 Task: Find connections with filter location Aquiraz with filter topic #startupswith filter profile language English with filter current company Live Connections with filter school Kalinga Institute of Industrial Technology, Bhubaneswar with filter industry Performing Arts with filter service category FIle Management with filter keywords title Brand Strategist
Action: Mouse moved to (510, 98)
Screenshot: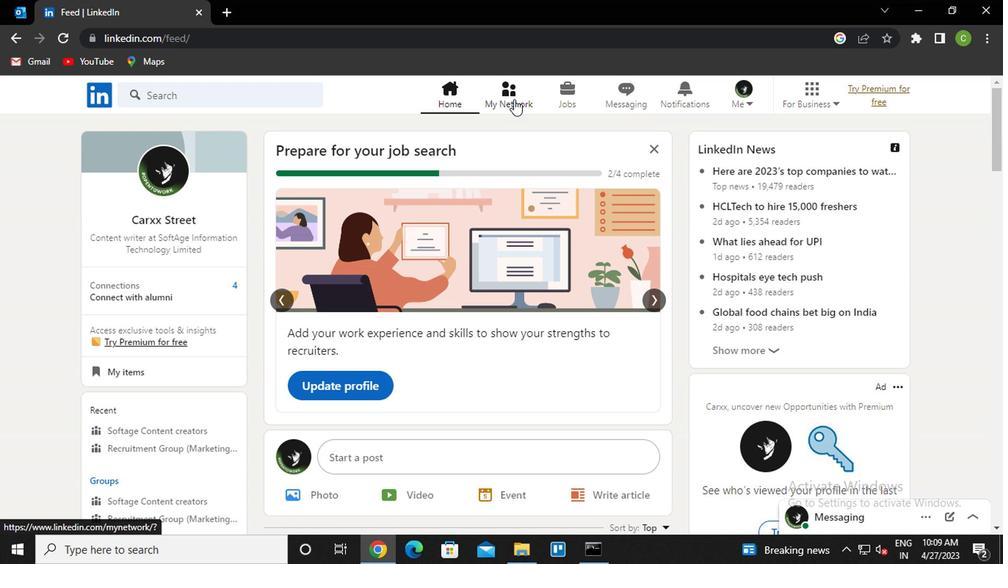 
Action: Mouse pressed left at (510, 98)
Screenshot: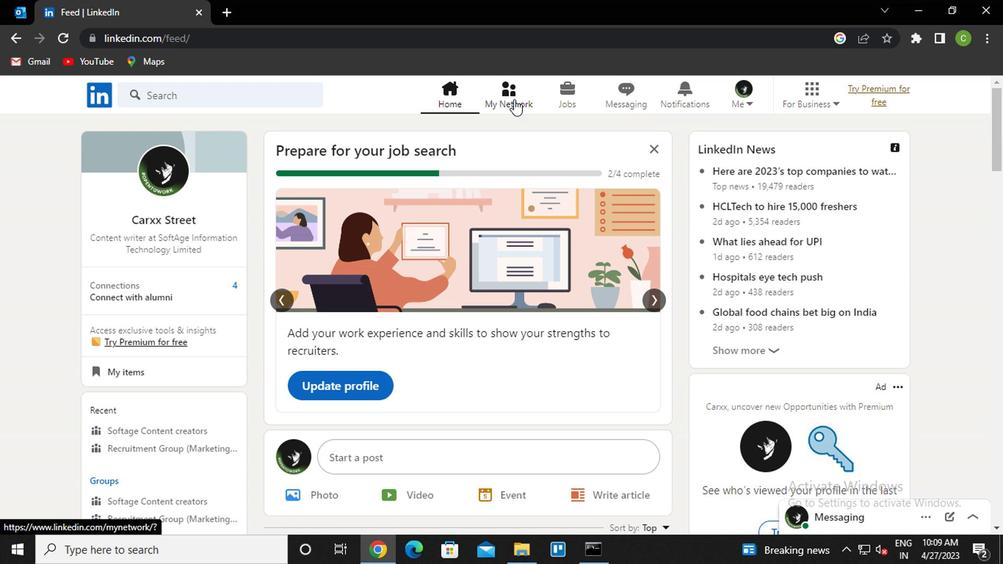 
Action: Mouse moved to (212, 187)
Screenshot: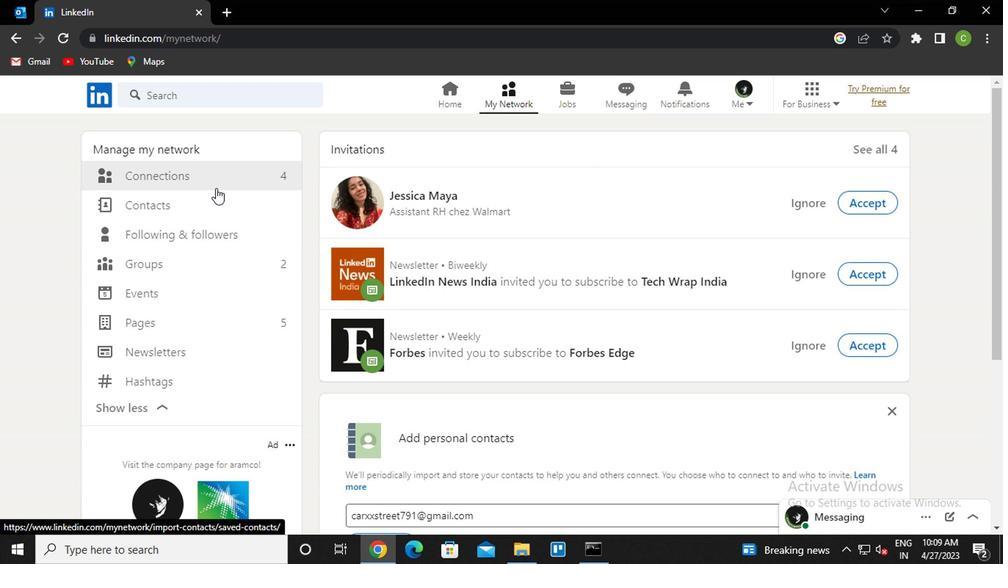 
Action: Mouse pressed left at (212, 187)
Screenshot: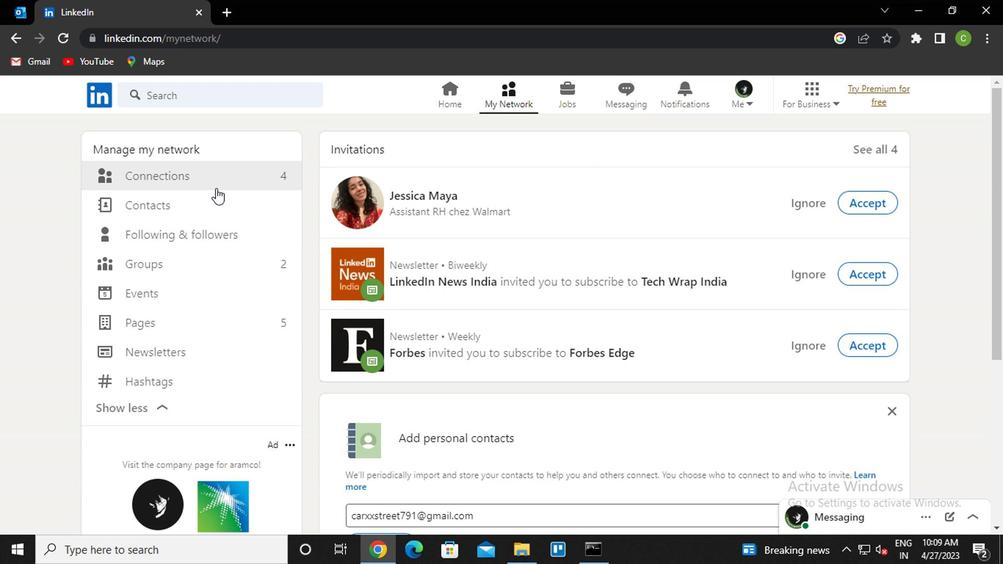 
Action: Mouse moved to (188, 172)
Screenshot: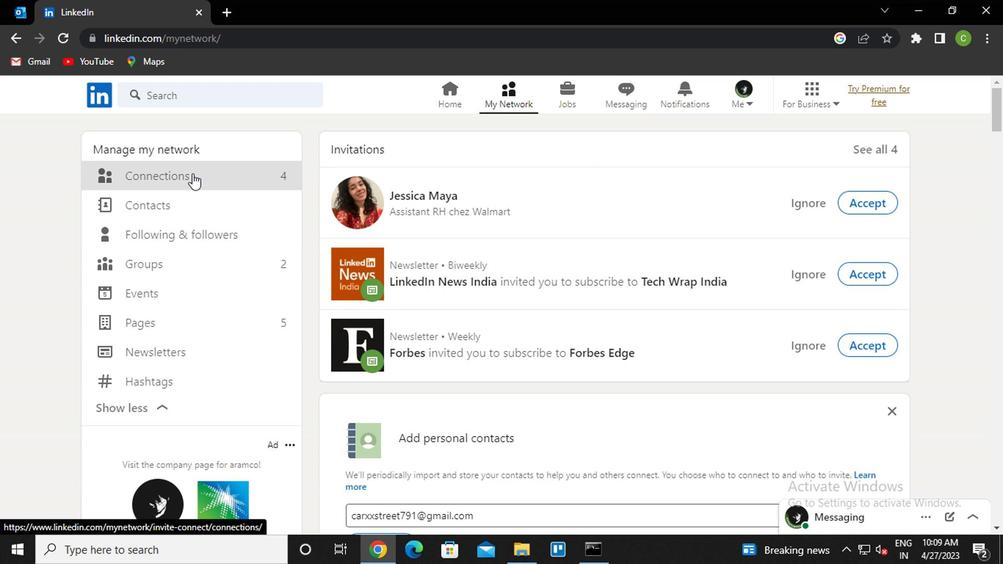 
Action: Mouse pressed left at (188, 172)
Screenshot: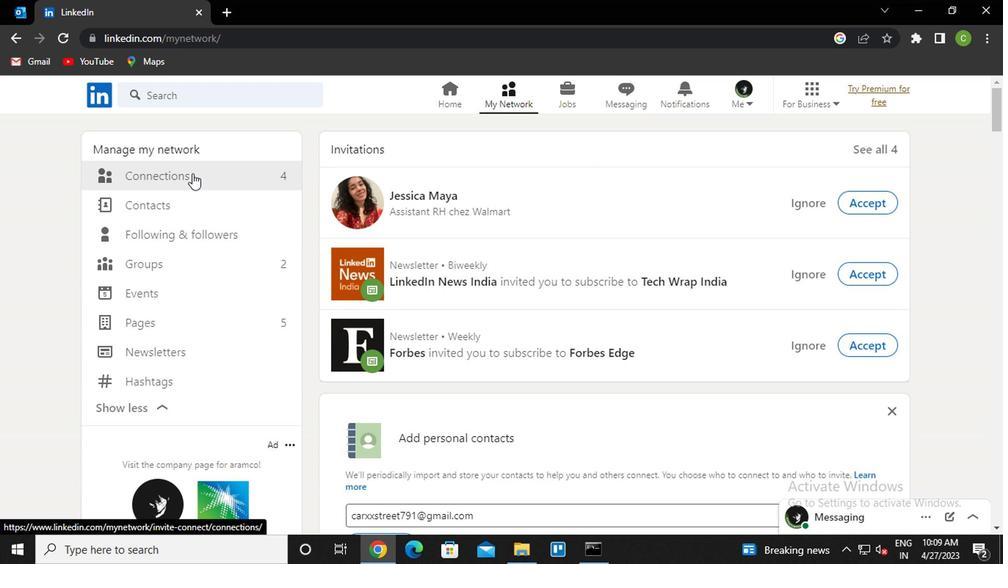 
Action: Mouse moved to (587, 181)
Screenshot: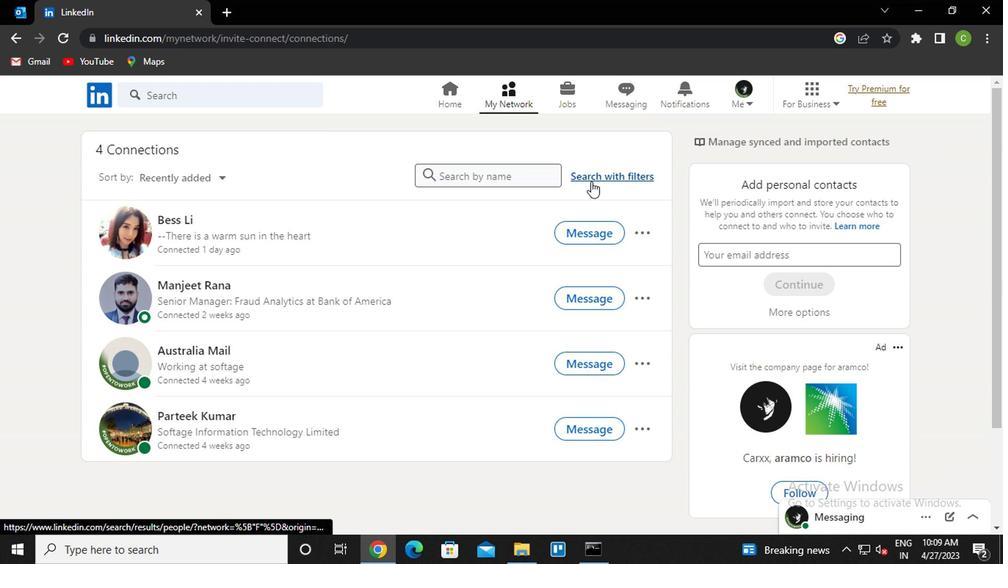 
Action: Mouse pressed left at (587, 181)
Screenshot: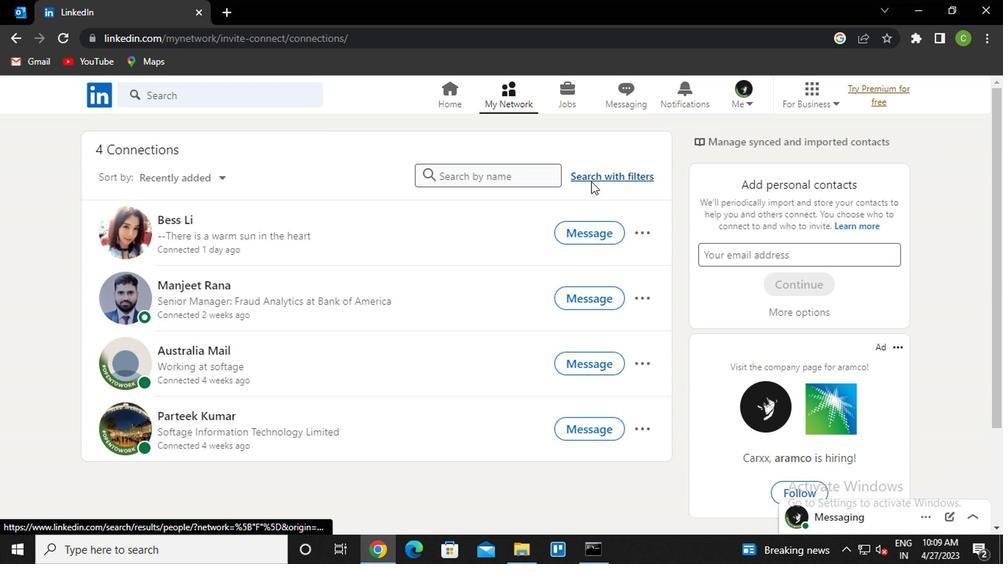 
Action: Mouse moved to (488, 135)
Screenshot: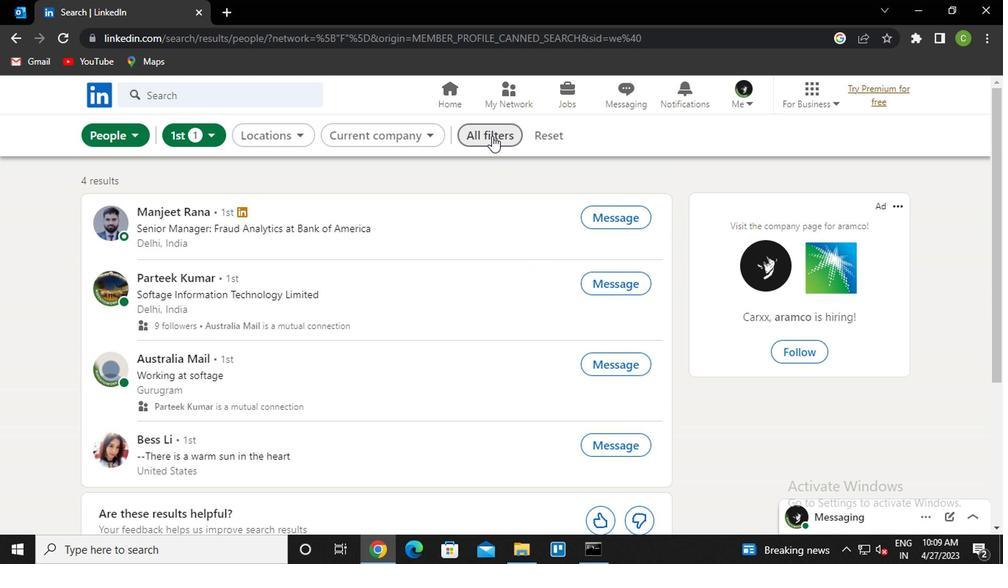 
Action: Mouse pressed left at (488, 135)
Screenshot: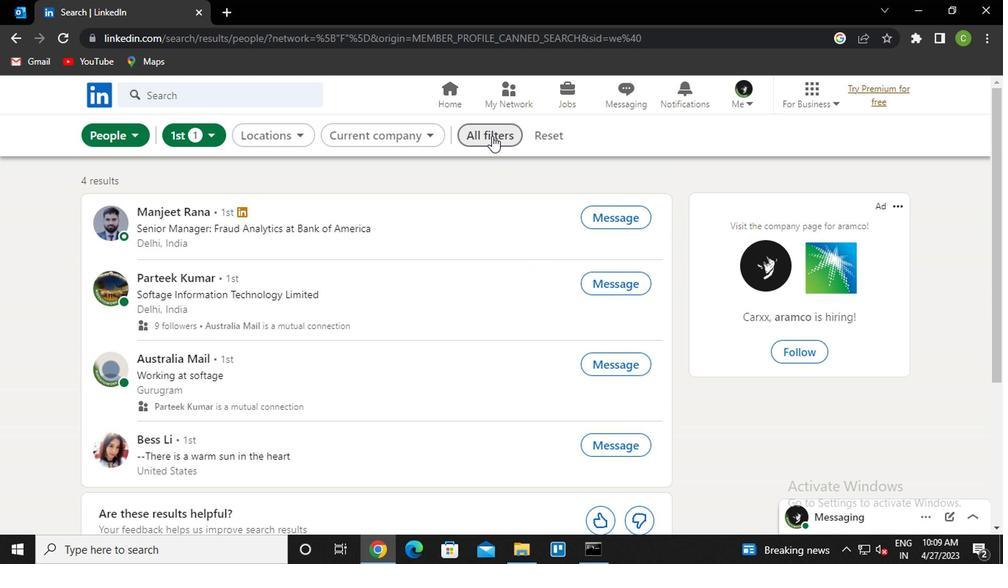 
Action: Mouse moved to (796, 342)
Screenshot: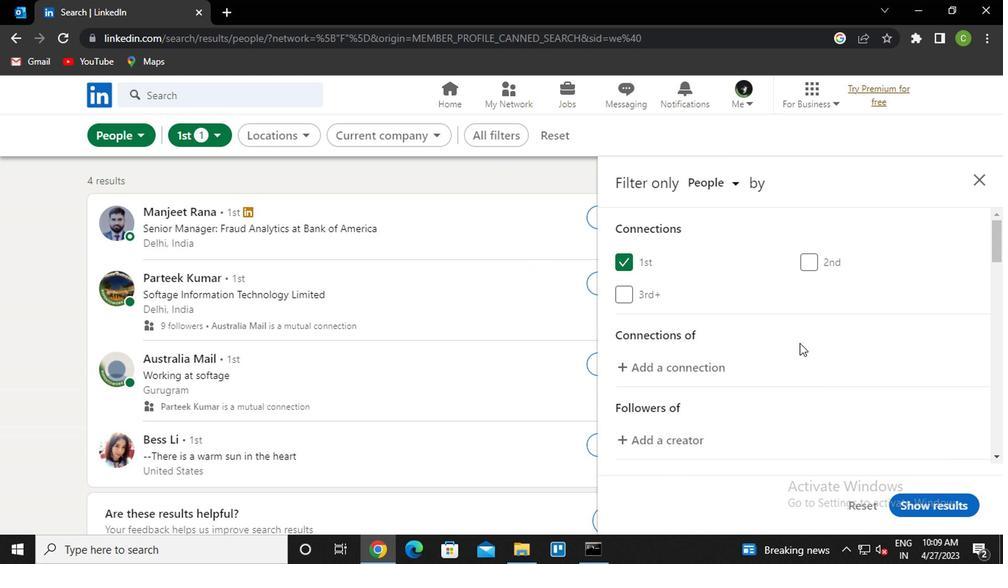 
Action: Mouse scrolled (796, 342) with delta (0, 0)
Screenshot: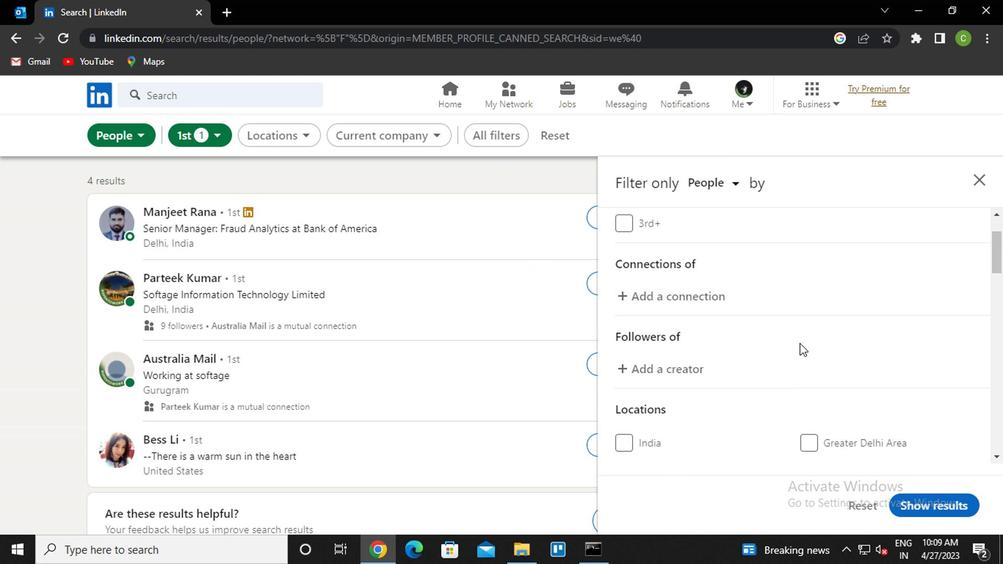 
Action: Mouse scrolled (796, 342) with delta (0, 0)
Screenshot: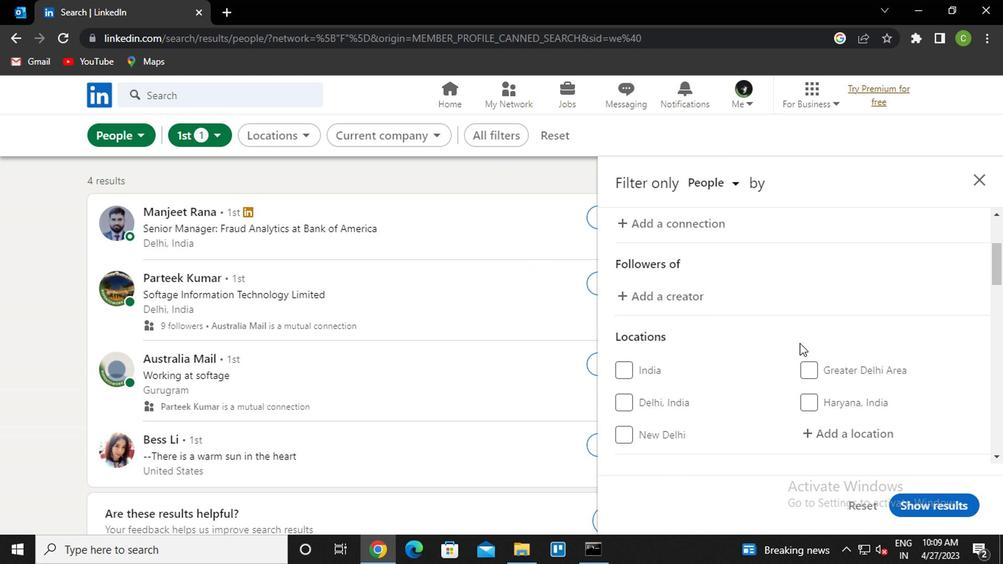 
Action: Mouse scrolled (796, 342) with delta (0, 0)
Screenshot: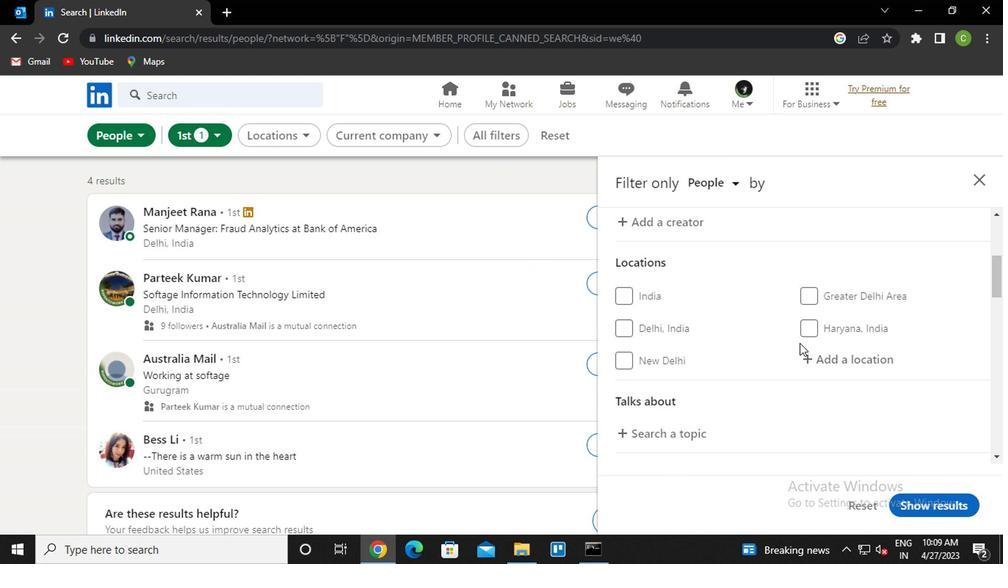 
Action: Mouse moved to (865, 362)
Screenshot: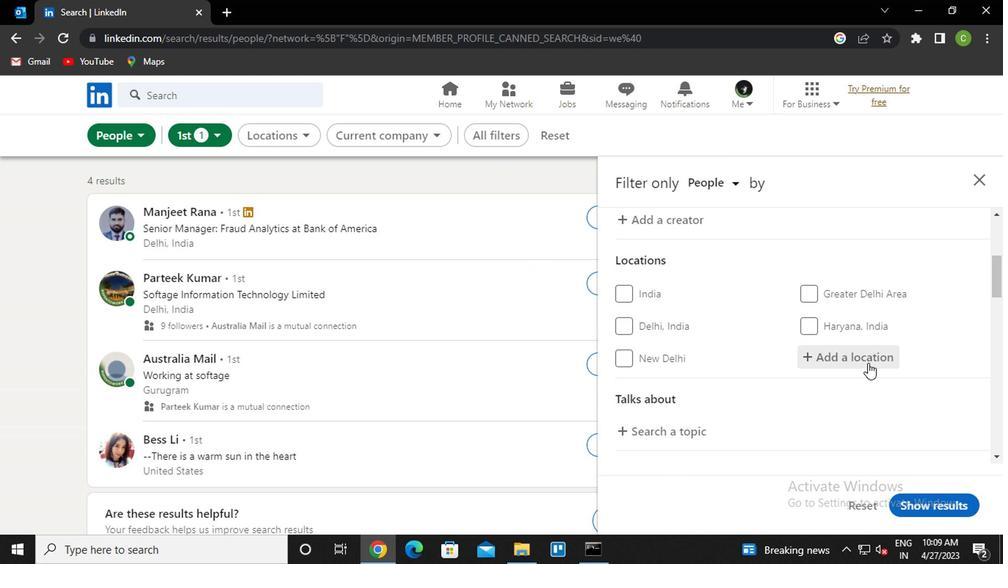 
Action: Mouse pressed left at (865, 362)
Screenshot: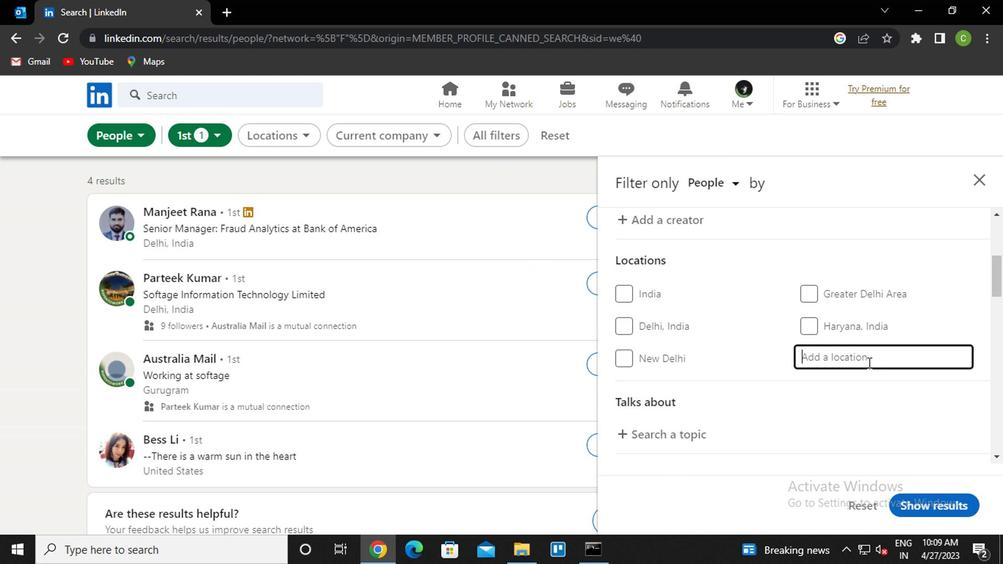 
Action: Key pressed <Key.caps_lock>a<Key.caps_lock>quiraz<Key.down><Key.enter>
Screenshot: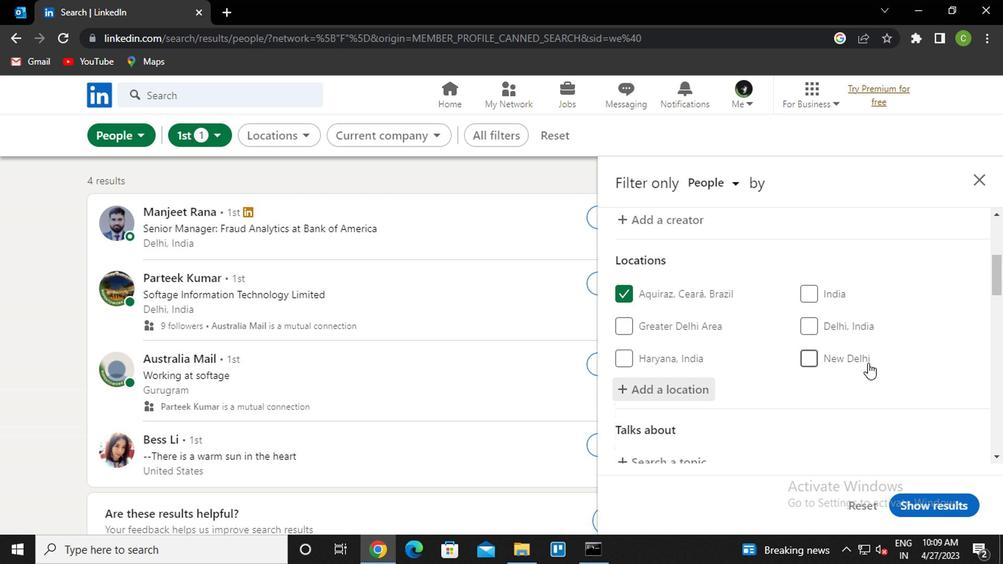 
Action: Mouse moved to (871, 397)
Screenshot: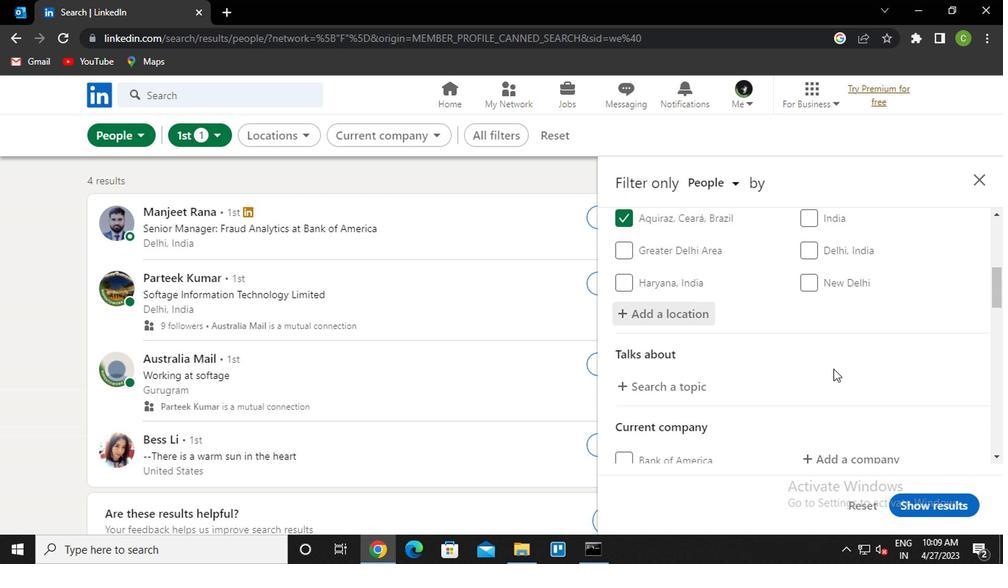 
Action: Mouse scrolled (871, 396) with delta (0, 0)
Screenshot: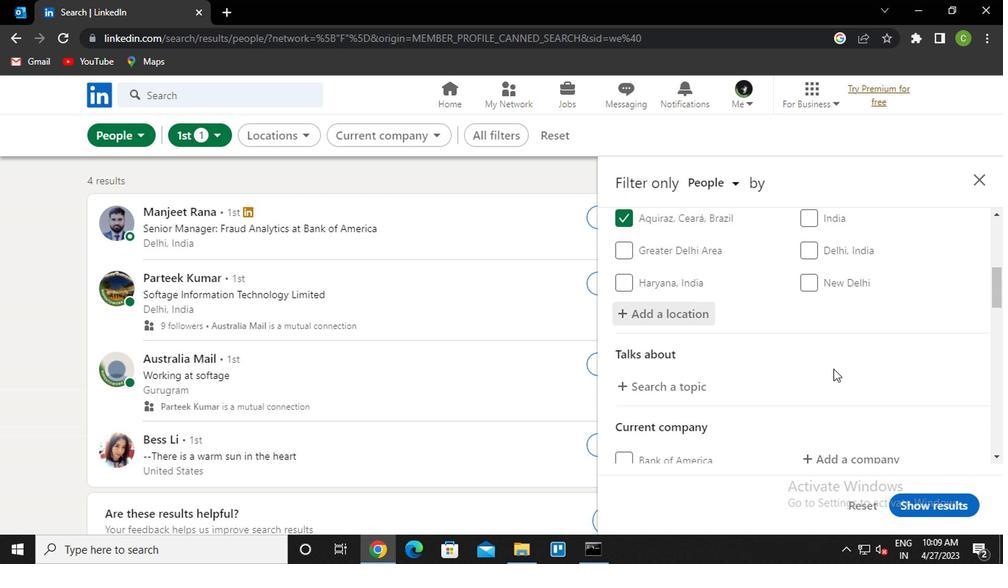 
Action: Mouse moved to (843, 378)
Screenshot: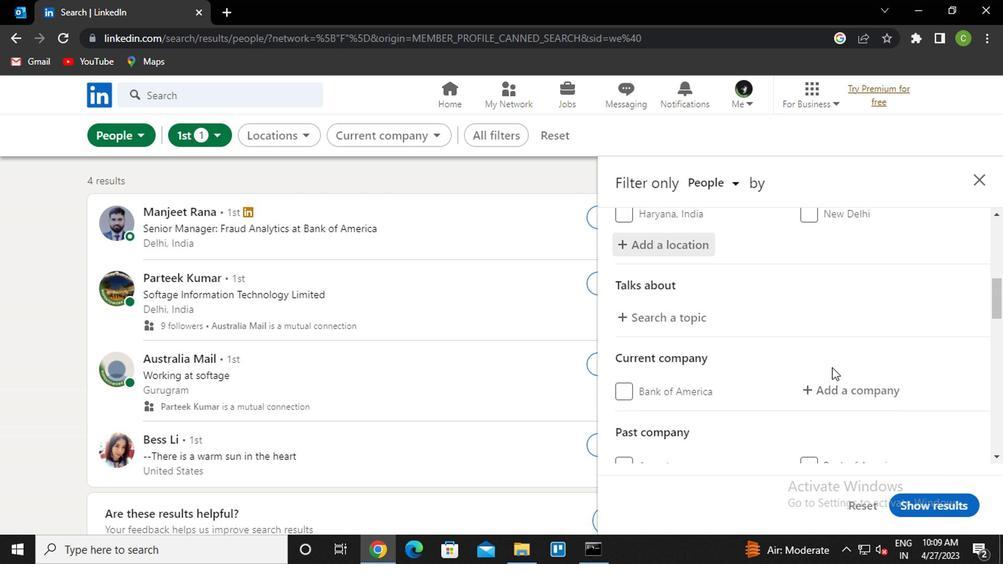 
Action: Mouse scrolled (843, 378) with delta (0, 0)
Screenshot: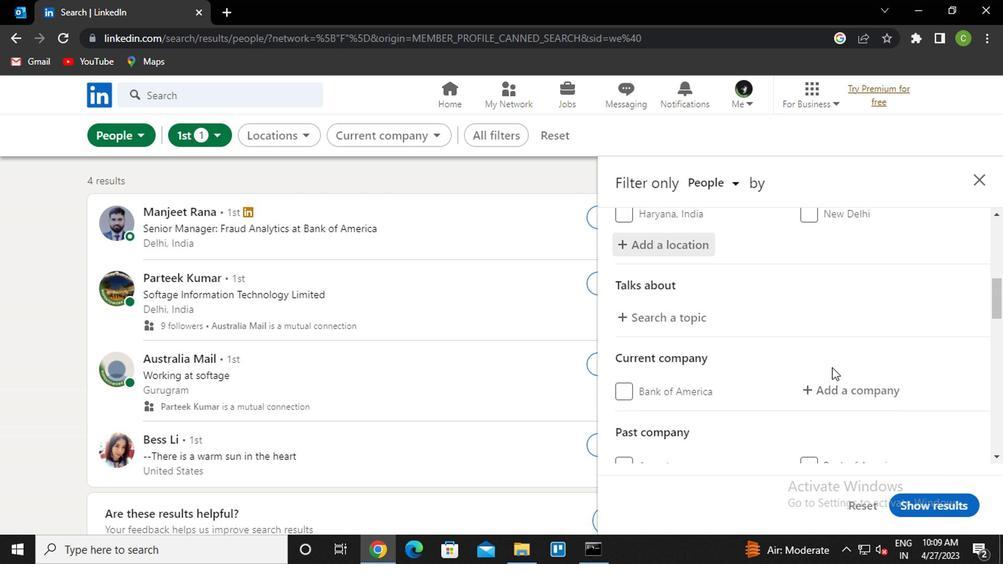 
Action: Mouse moved to (684, 317)
Screenshot: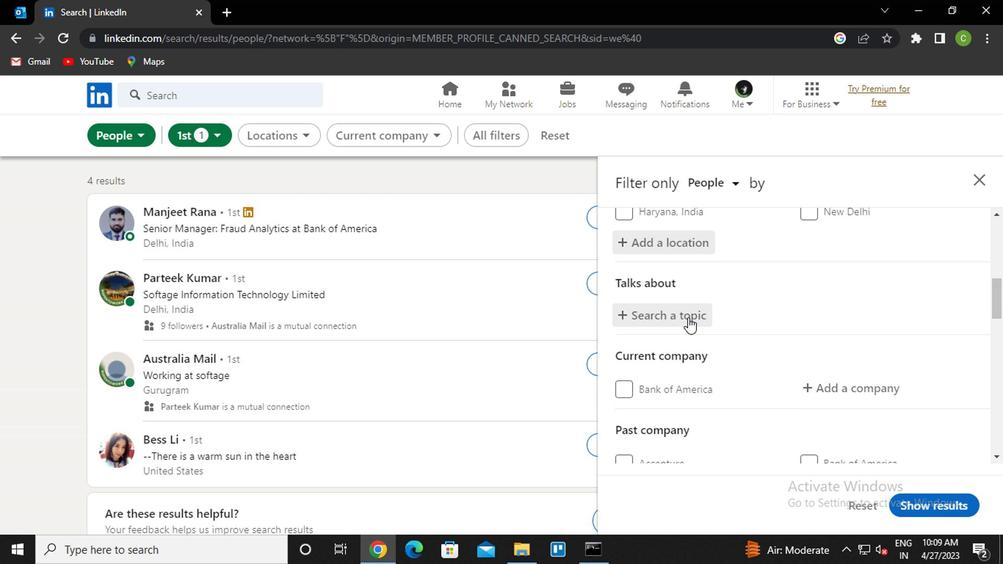 
Action: Mouse pressed left at (684, 317)
Screenshot: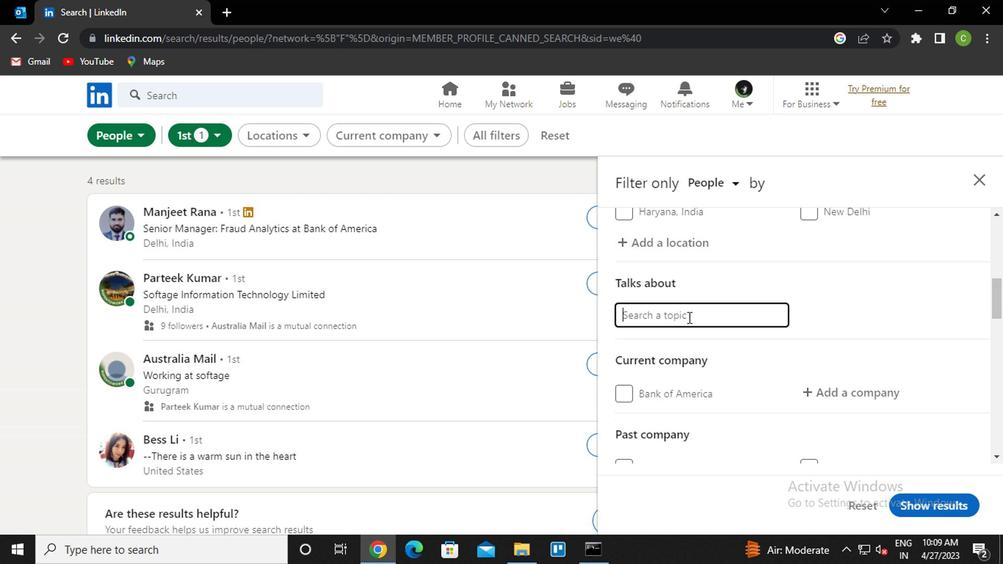 
Action: Key pressed <Key.caps_lock><Key.caps_lock>sart<Key.backspace><Key.backspace><Key.backspace>tartup<Key.down><Key.enter>
Screenshot: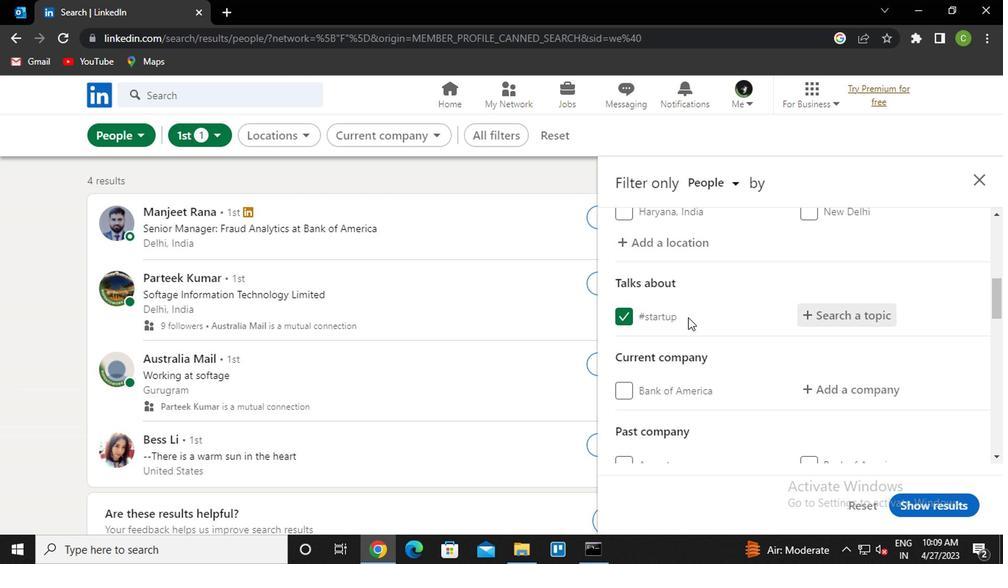 
Action: Mouse moved to (702, 312)
Screenshot: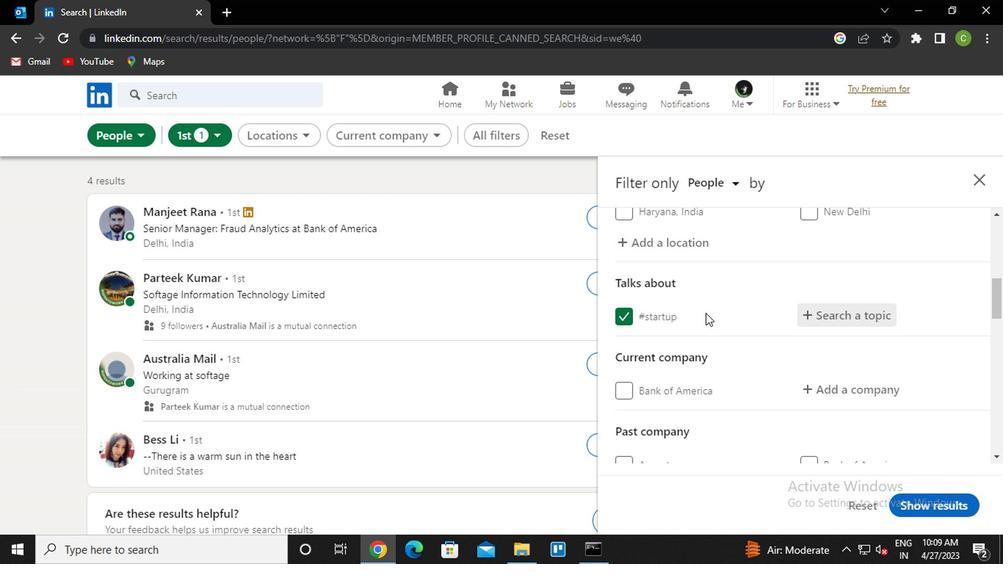 
Action: Mouse scrolled (702, 311) with delta (0, 0)
Screenshot: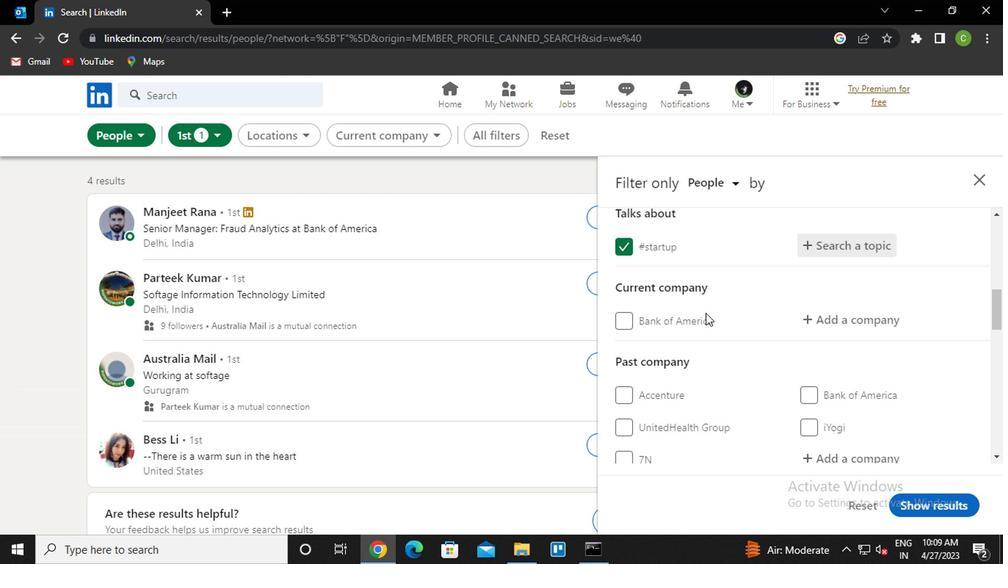 
Action: Mouse scrolled (702, 311) with delta (0, 0)
Screenshot: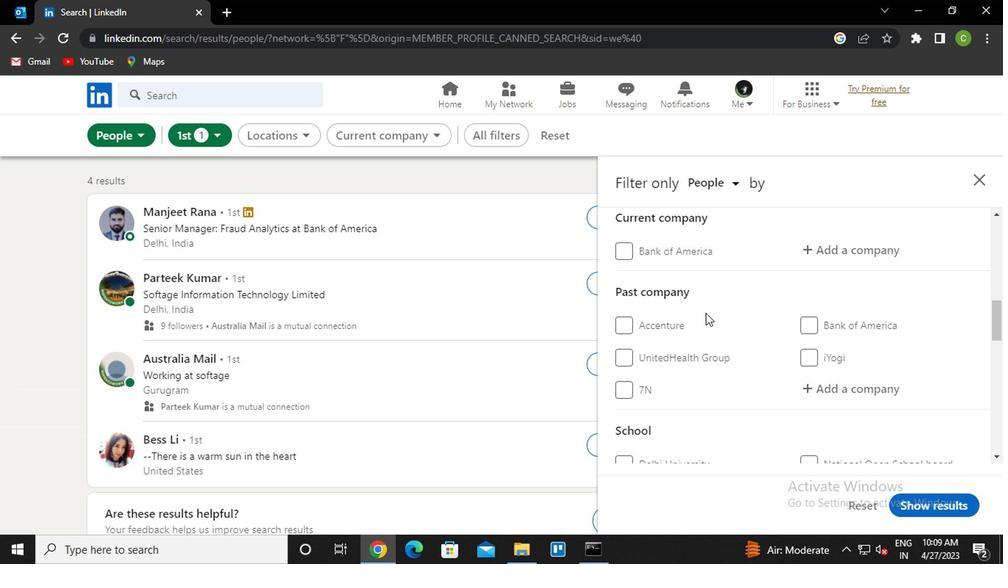 
Action: Mouse moved to (843, 316)
Screenshot: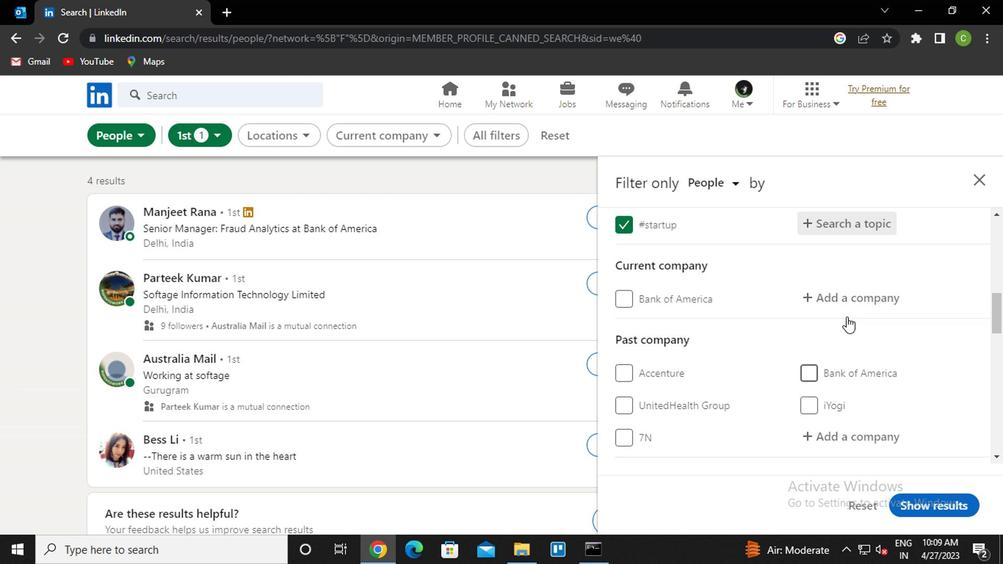 
Action: Mouse scrolled (843, 317) with delta (0, 0)
Screenshot: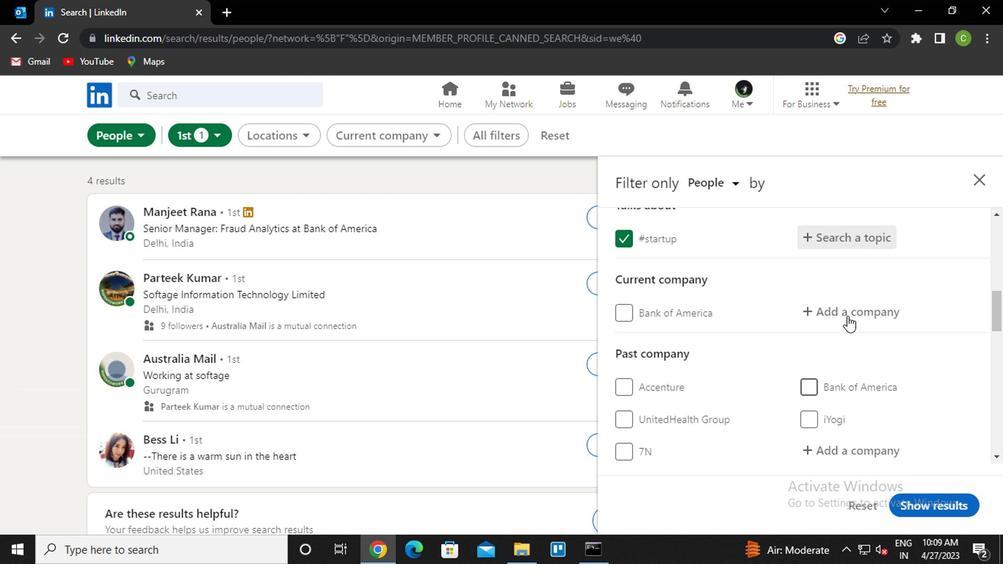 
Action: Mouse moved to (847, 310)
Screenshot: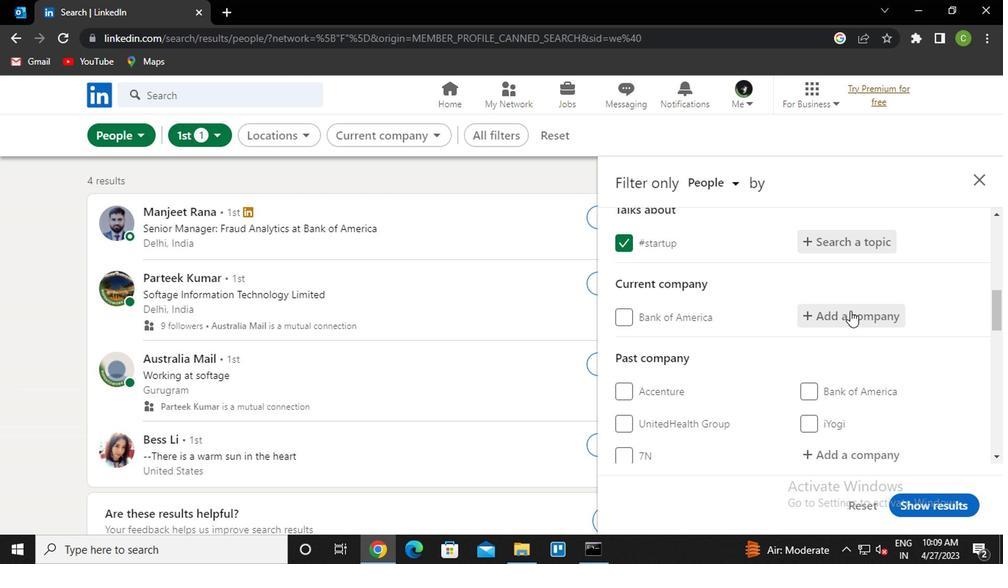 
Action: Mouse pressed left at (847, 310)
Screenshot: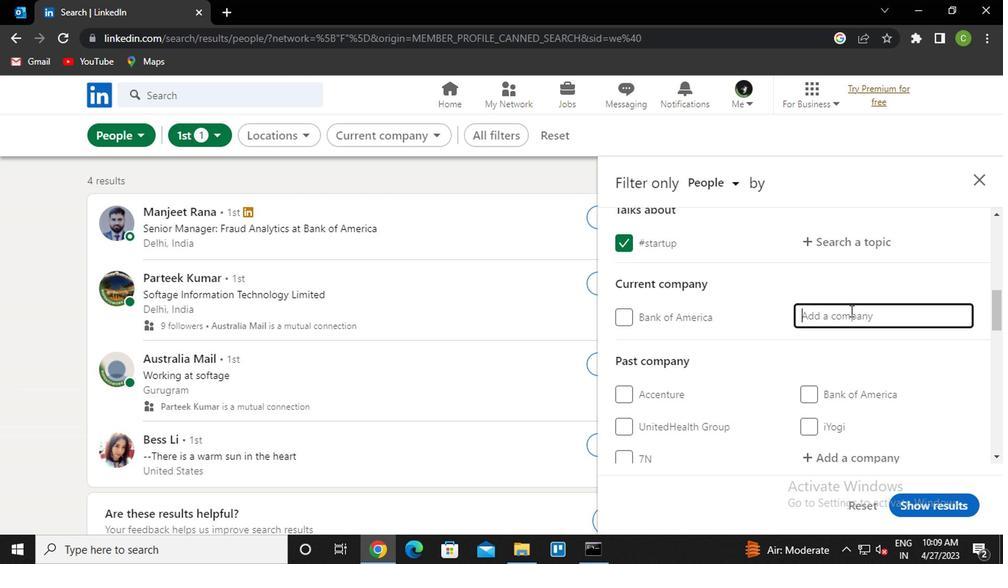 
Action: Key pressed <Key.caps_lock>l<Key.caps_lock>ive<Key.space>conne<Key.down><Key.enter>
Screenshot: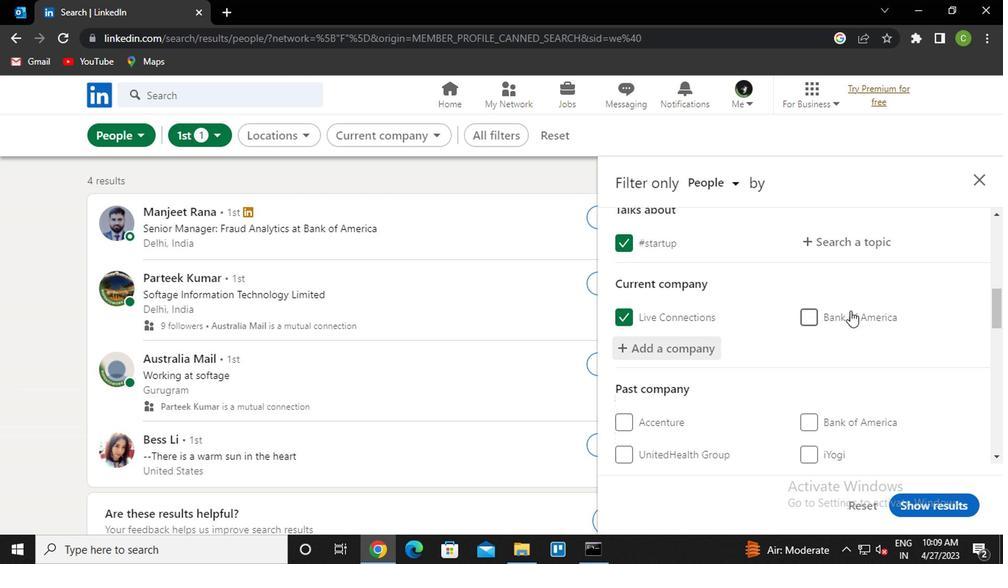 
Action: Mouse scrolled (847, 309) with delta (0, 0)
Screenshot: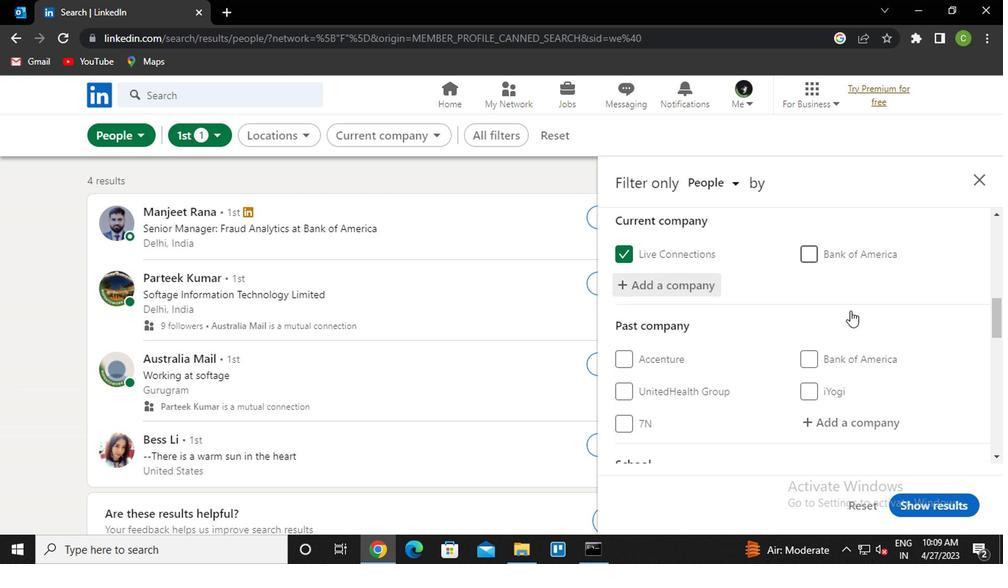 
Action: Mouse scrolled (847, 309) with delta (0, 0)
Screenshot: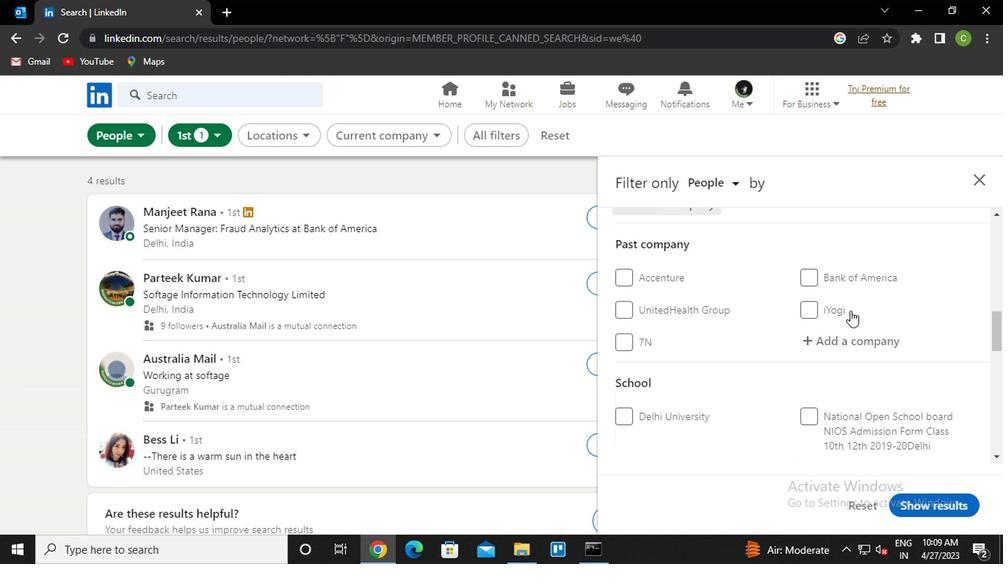 
Action: Mouse moved to (813, 383)
Screenshot: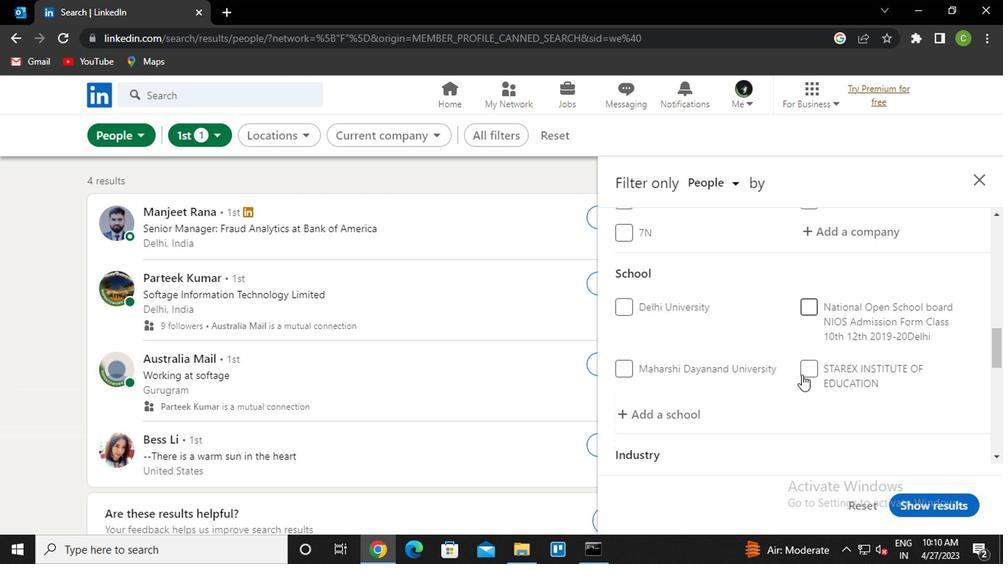 
Action: Mouse scrolled (813, 382) with delta (0, -1)
Screenshot: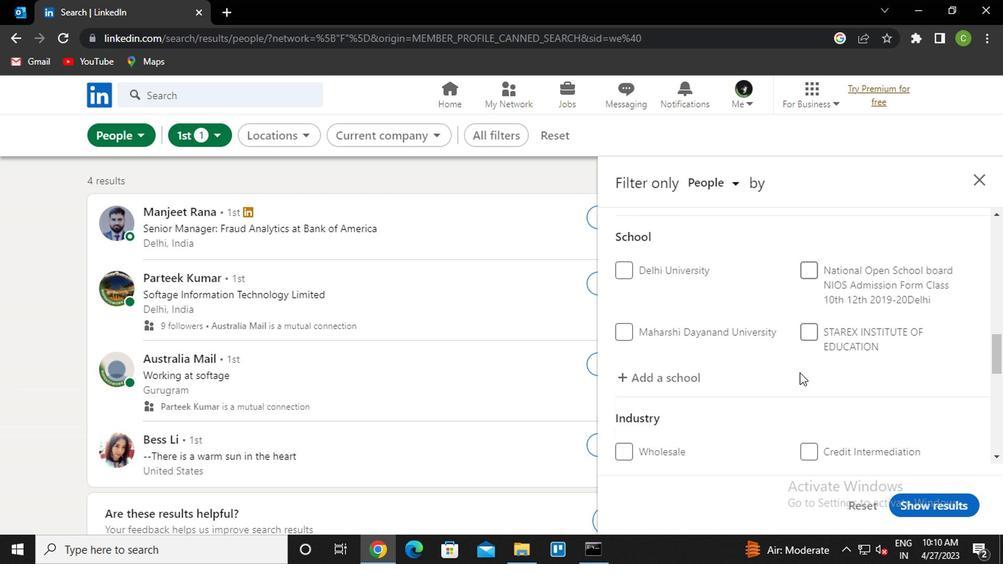 
Action: Mouse moved to (812, 383)
Screenshot: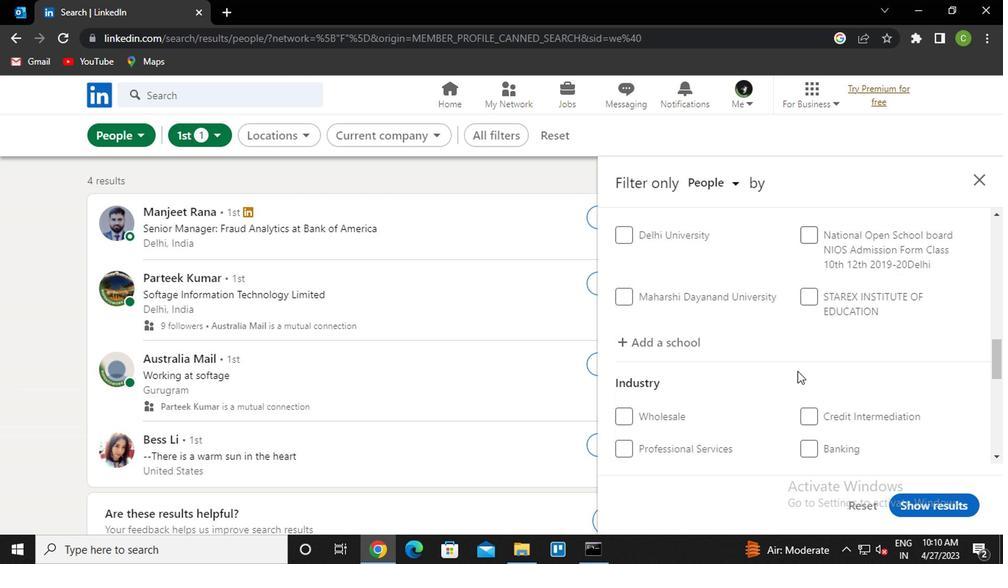 
Action: Mouse scrolled (812, 382) with delta (0, -1)
Screenshot: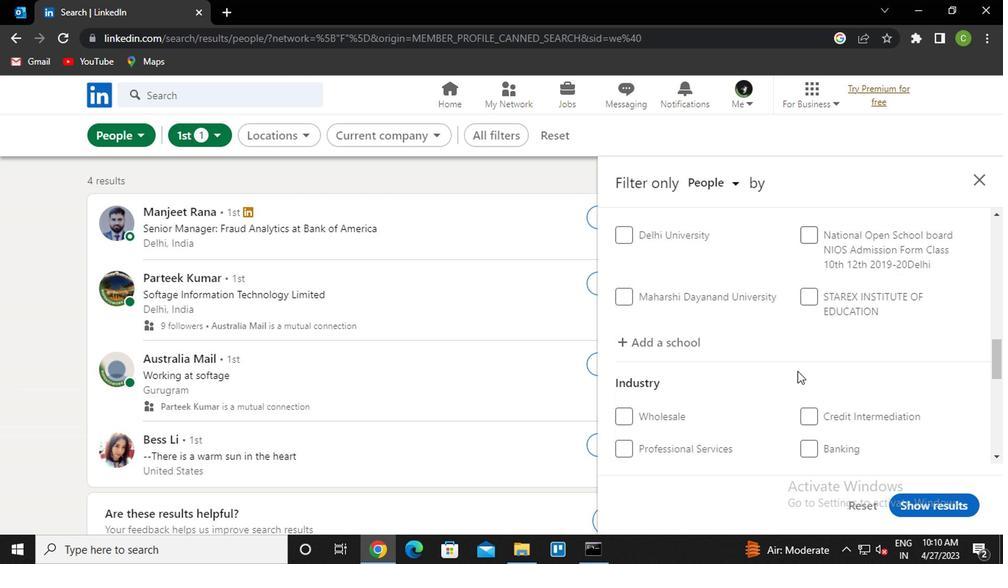 
Action: Mouse moved to (803, 378)
Screenshot: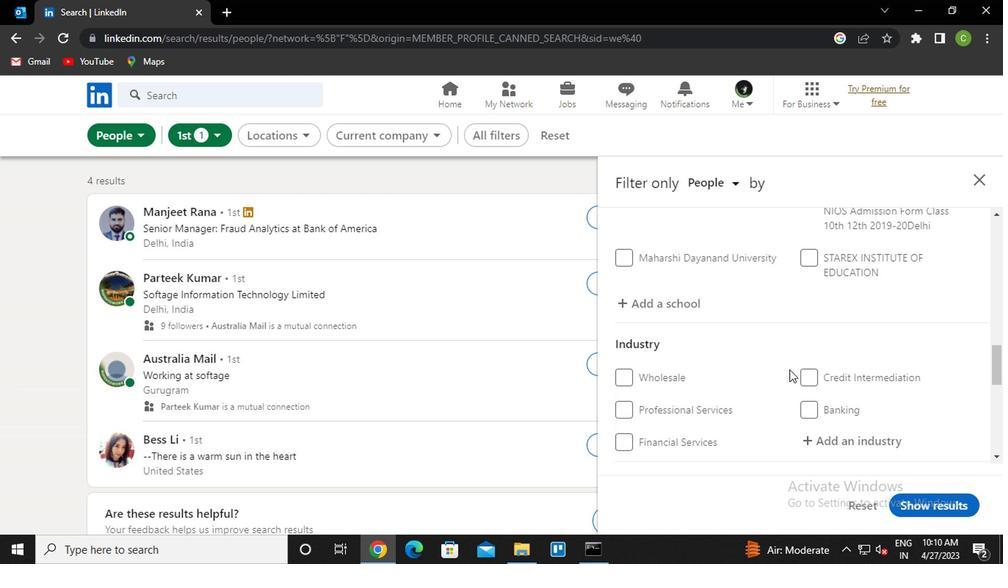 
Action: Mouse scrolled (803, 377) with delta (0, -1)
Screenshot: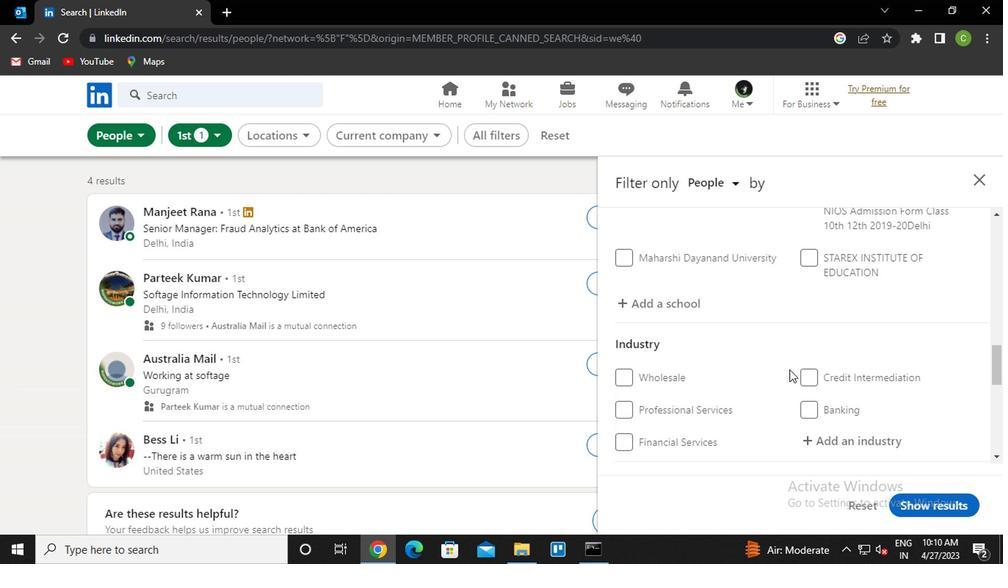 
Action: Mouse moved to (636, 300)
Screenshot: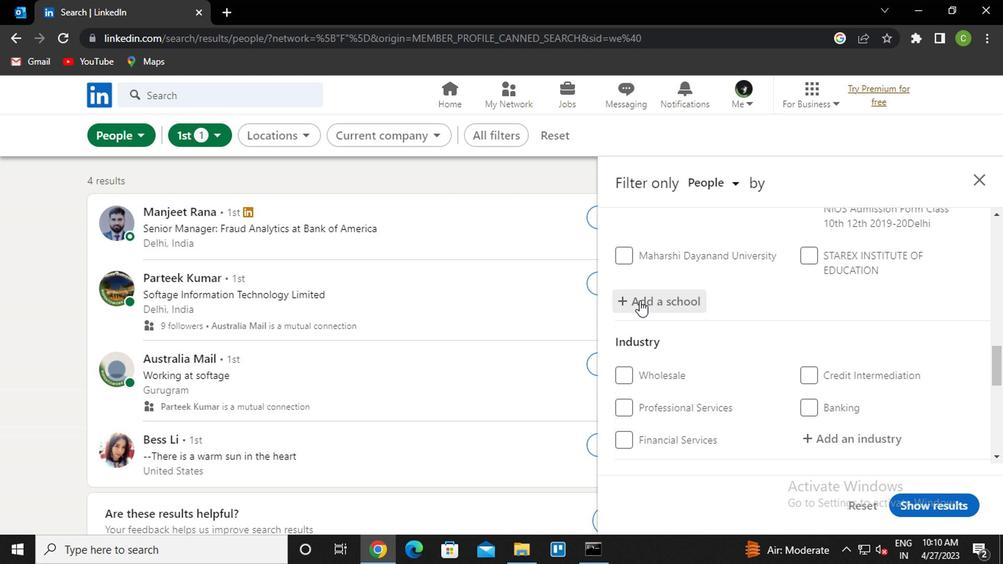 
Action: Mouse pressed left at (636, 300)
Screenshot: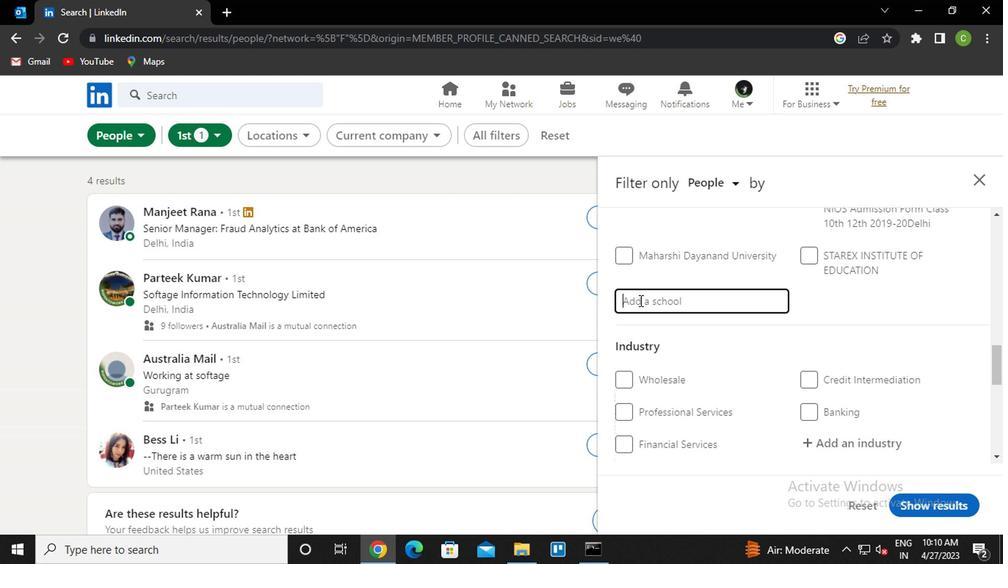 
Action: Key pressed <Key.caps_lock>k<Key.caps_lock>alinga<Key.space>insti<Key.down><Key.enter>
Screenshot: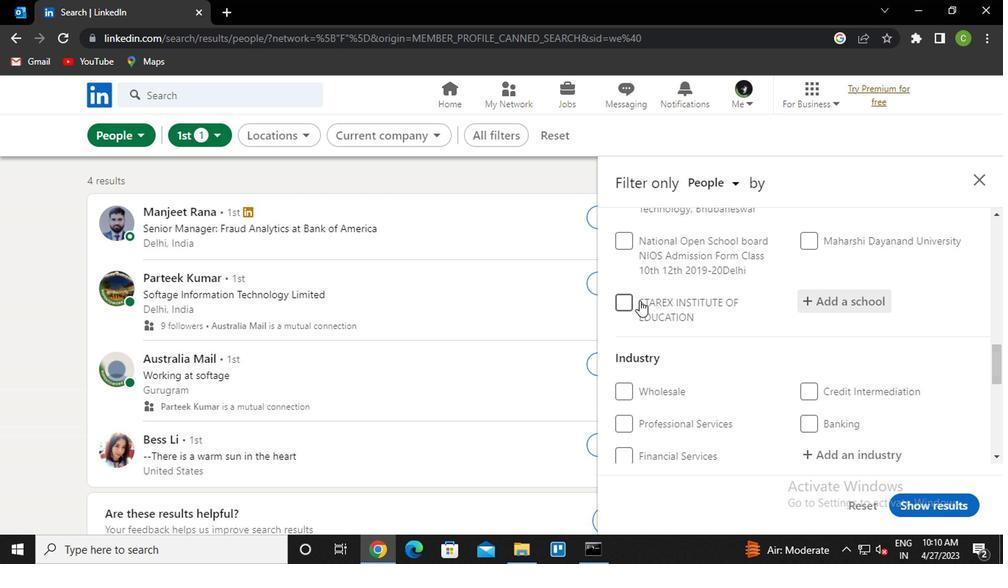 
Action: Mouse scrolled (636, 299) with delta (0, -1)
Screenshot: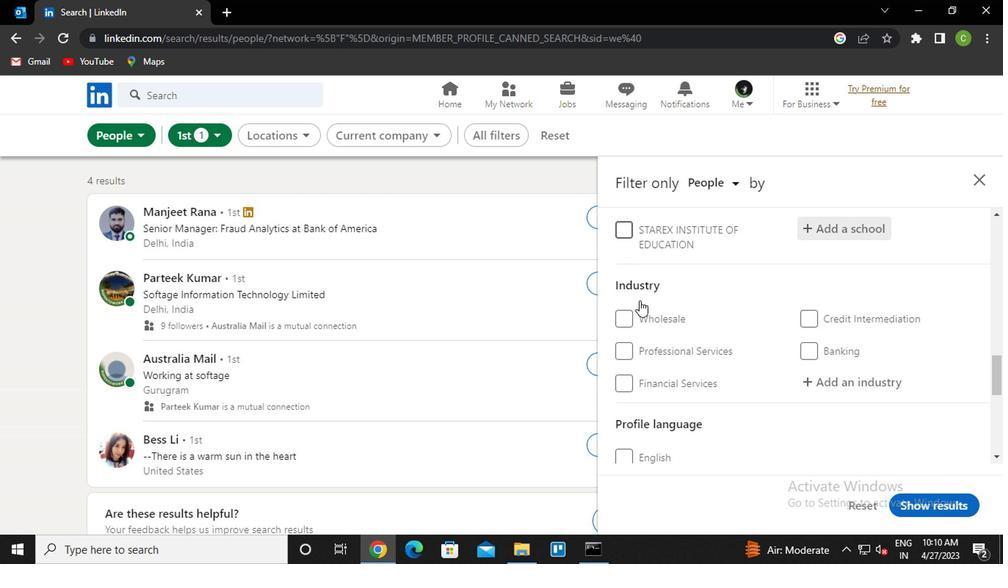 
Action: Mouse moved to (742, 349)
Screenshot: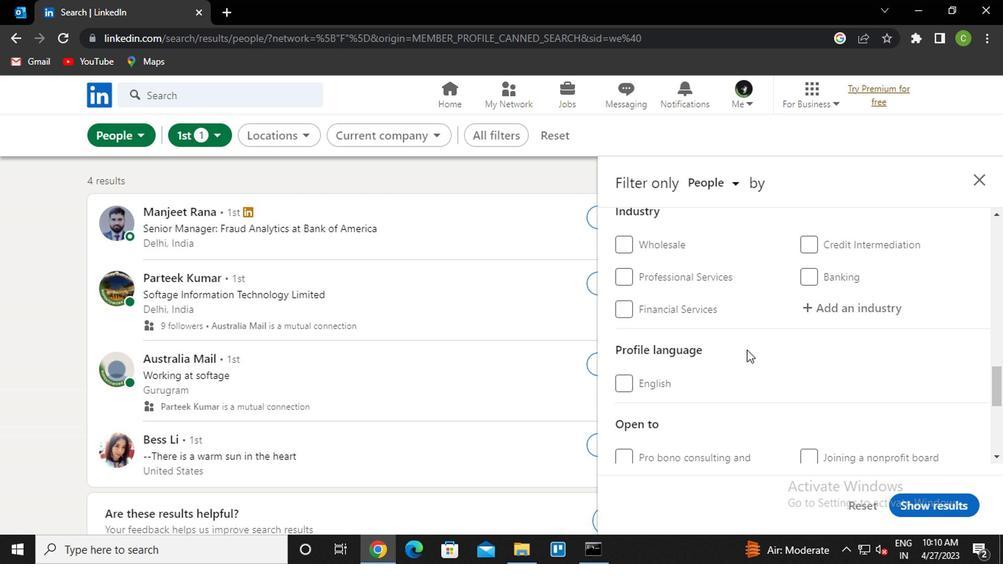 
Action: Mouse scrolled (742, 348) with delta (0, -1)
Screenshot: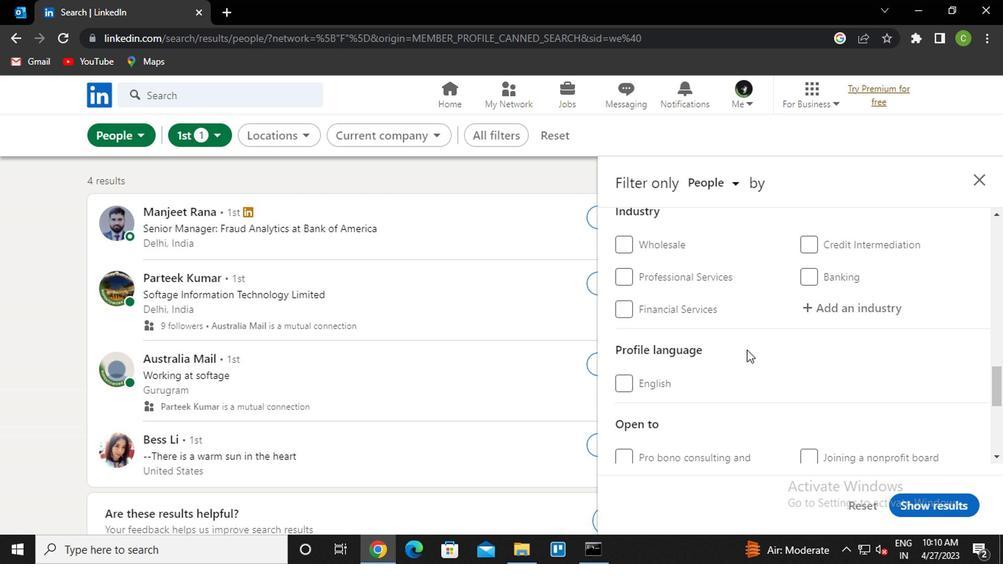
Action: Mouse moved to (829, 306)
Screenshot: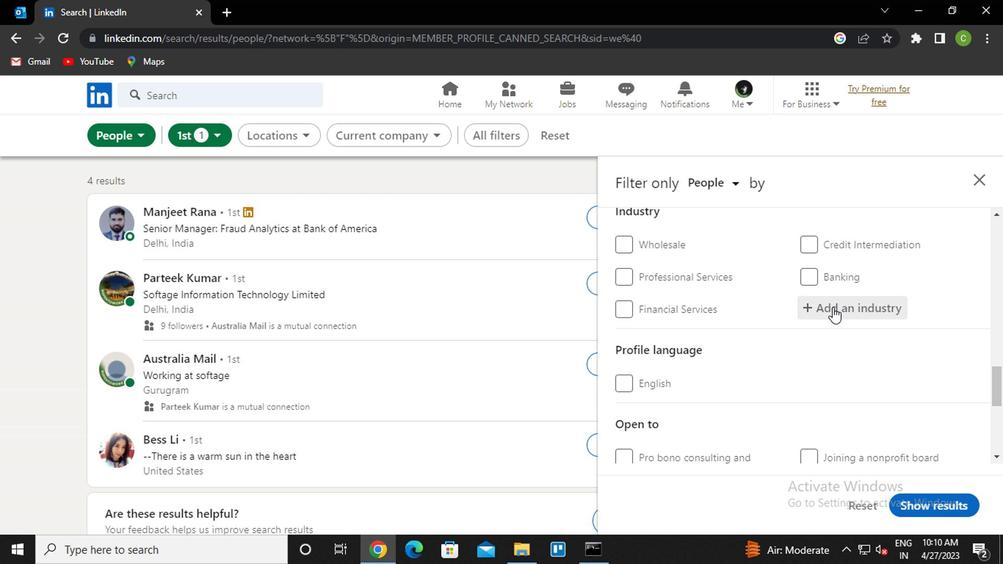 
Action: Mouse pressed left at (829, 306)
Screenshot: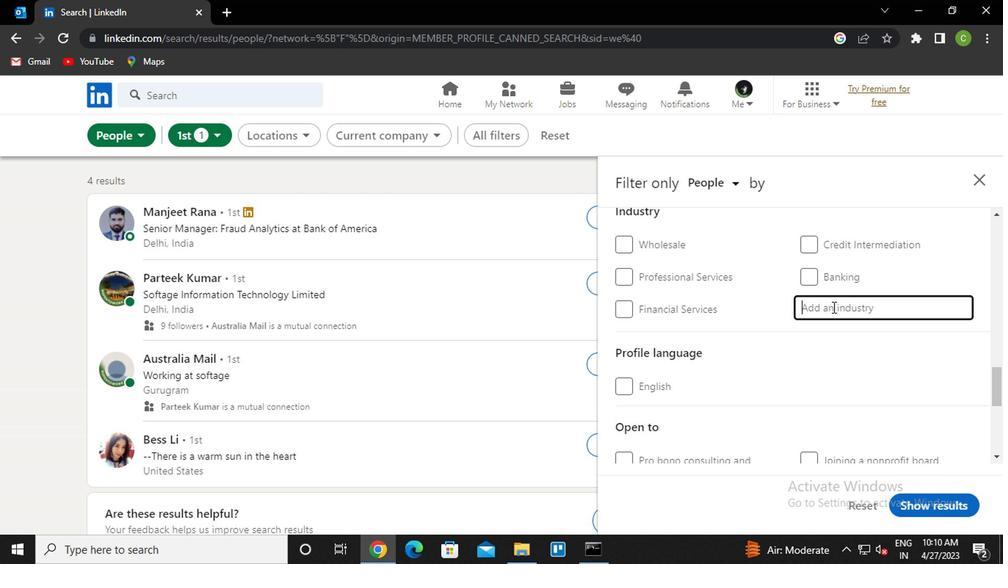 
Action: Key pressed <Key.caps_lock>p<Key.caps_lock>erforming<Key.down><Key.enter>
Screenshot: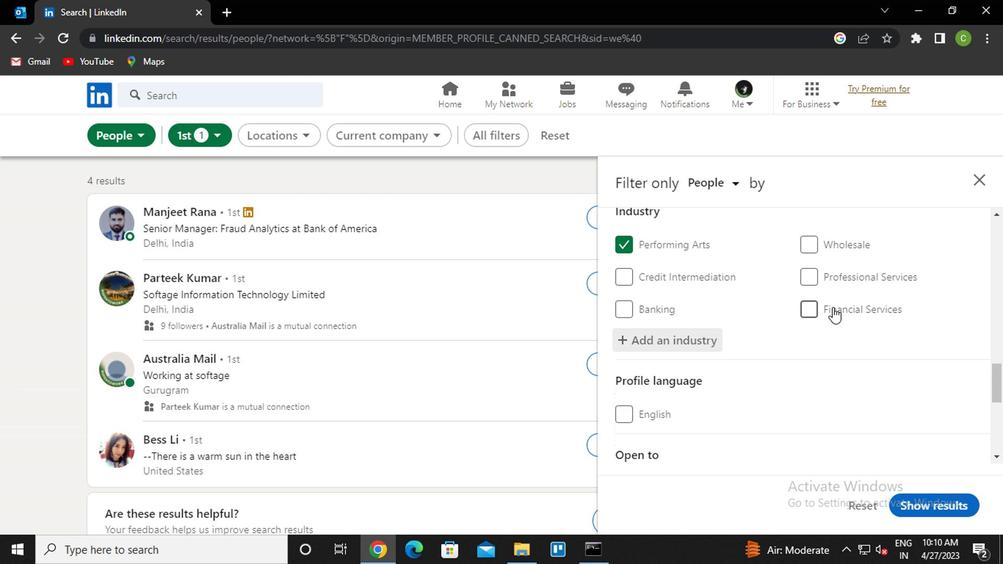 
Action: Mouse scrolled (829, 306) with delta (0, 0)
Screenshot: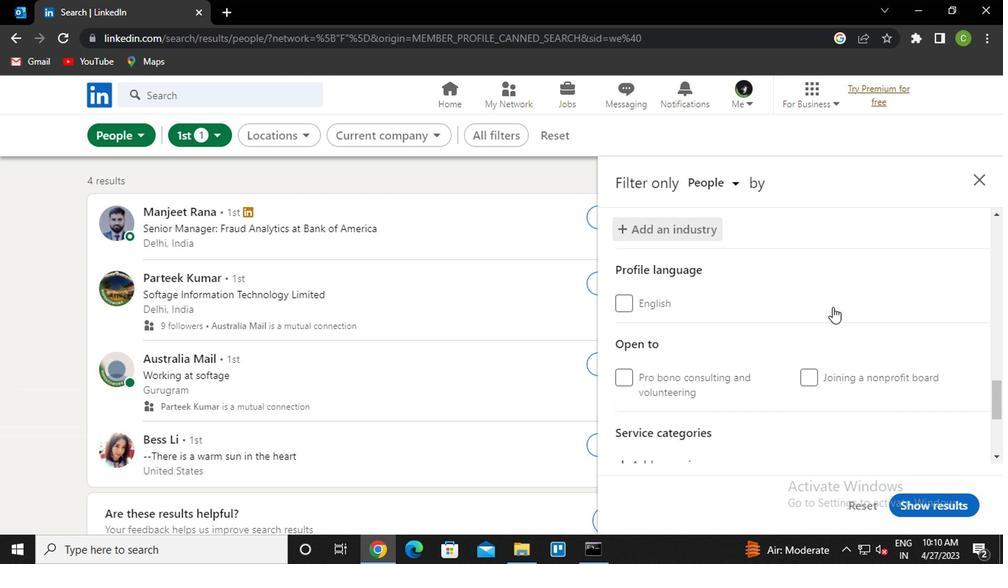
Action: Mouse scrolled (829, 306) with delta (0, 0)
Screenshot: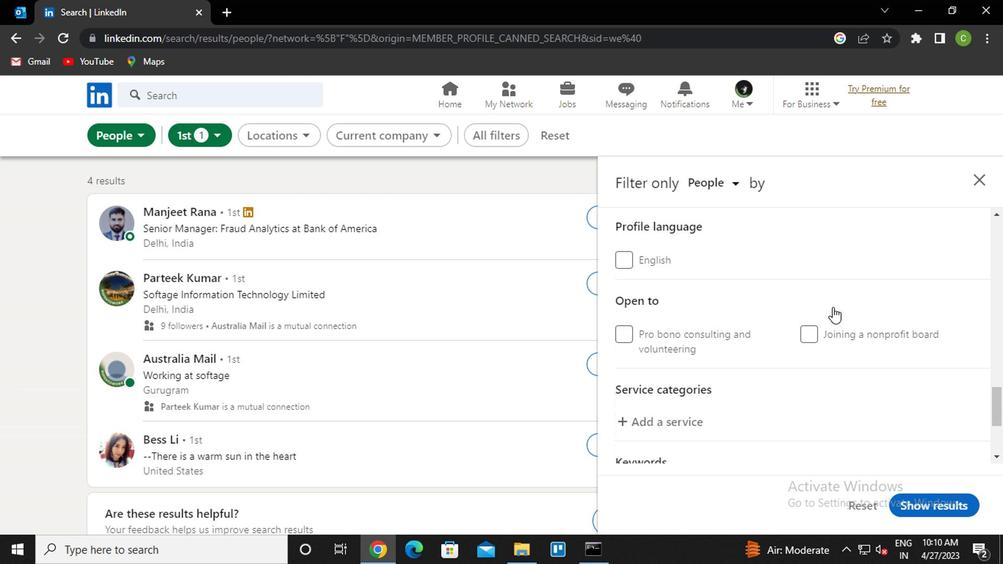 
Action: Mouse scrolled (829, 306) with delta (0, 0)
Screenshot: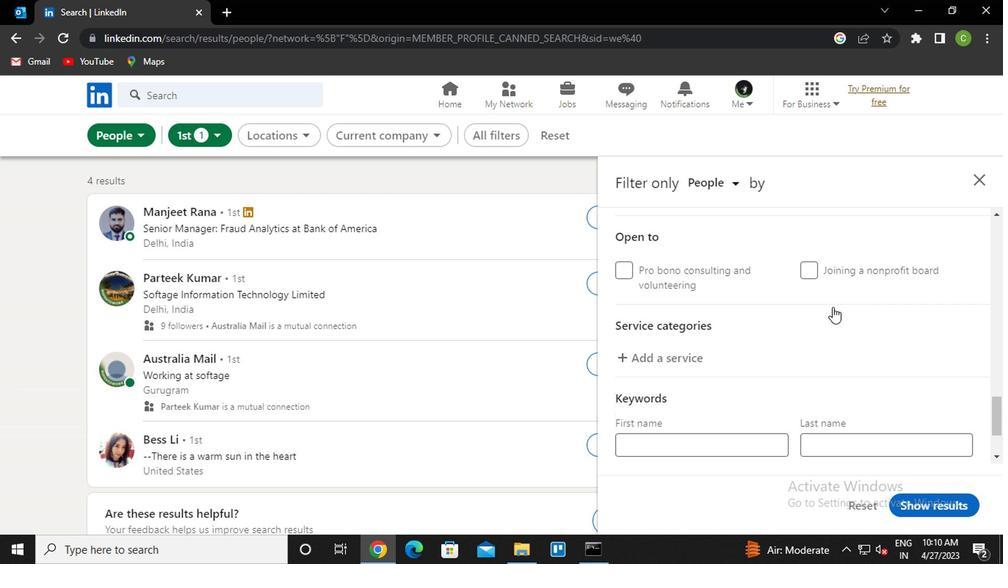 
Action: Mouse moved to (666, 354)
Screenshot: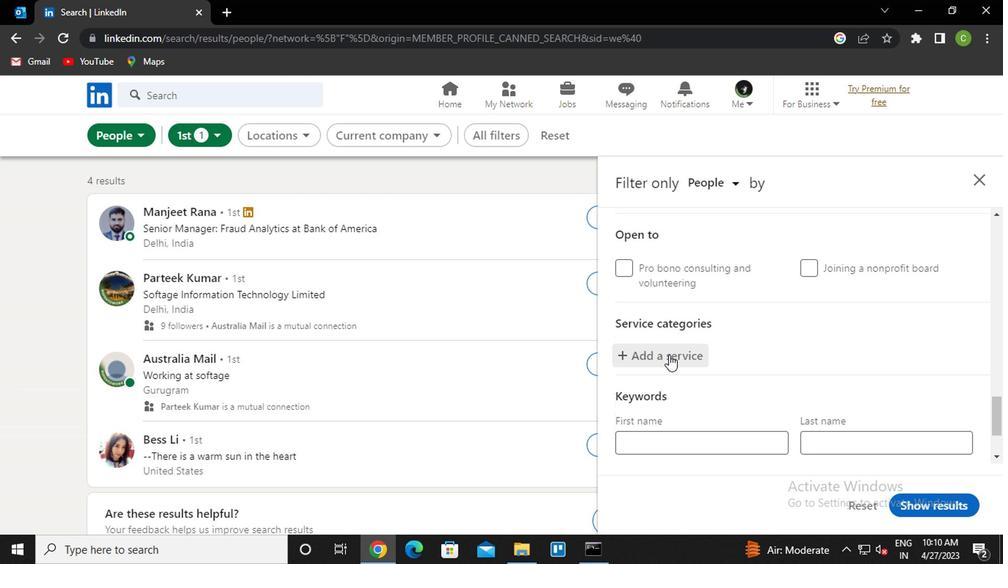 
Action: Mouse pressed left at (666, 354)
Screenshot: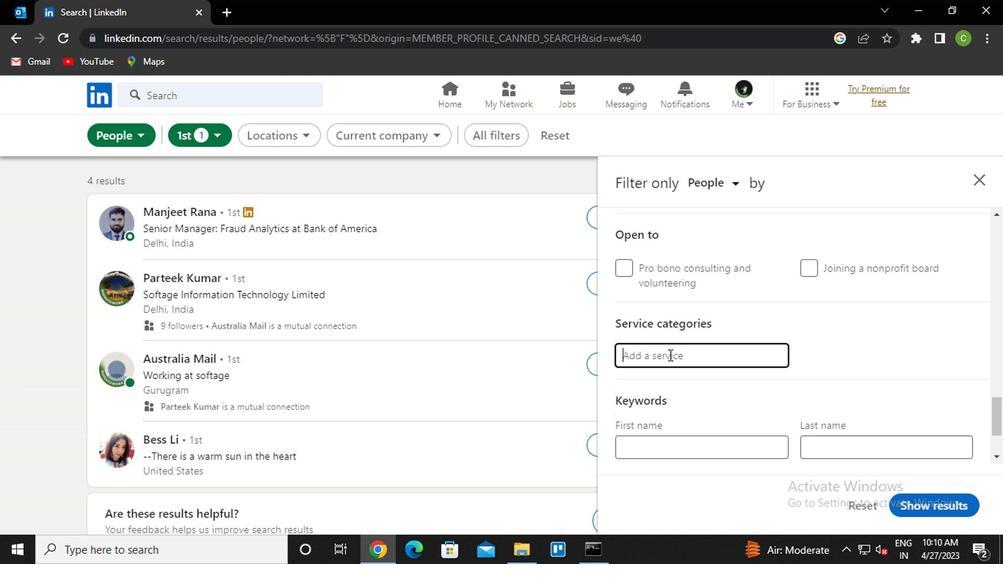 
Action: Key pressed <Key.caps_lock>f<Key.caps_lock>ile<Key.space>mana<Key.down><Key.enter>
Screenshot: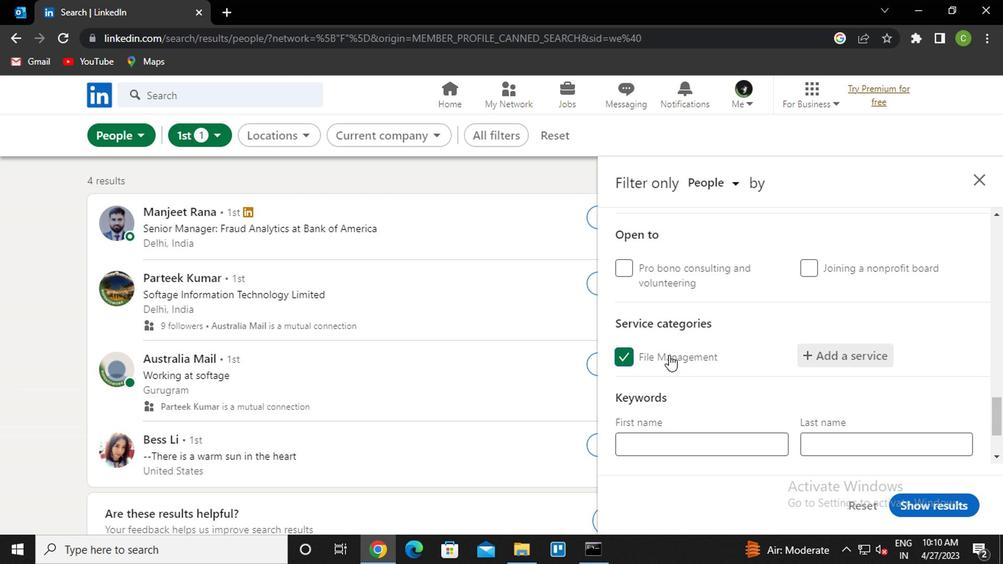 
Action: Mouse scrolled (666, 353) with delta (0, -1)
Screenshot: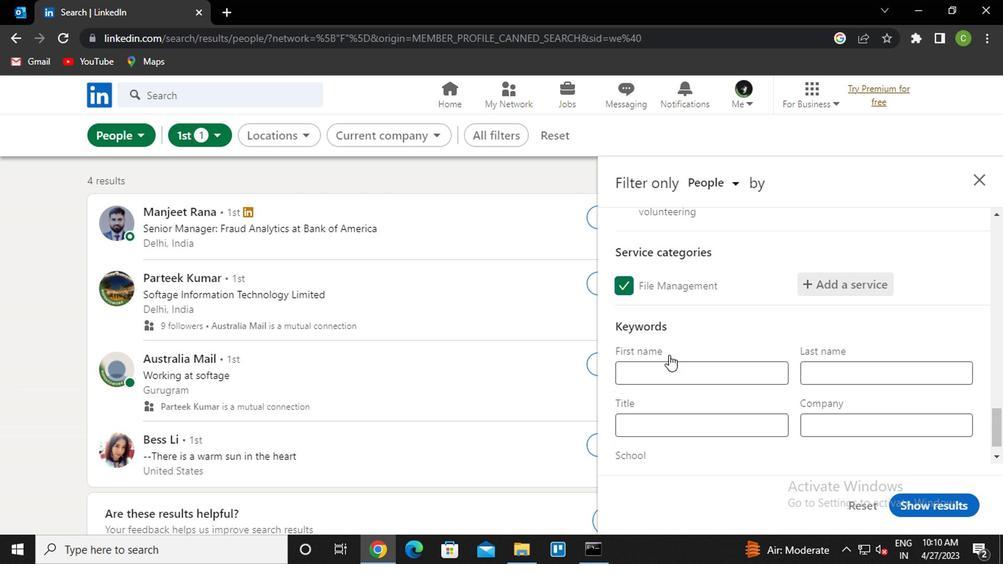 
Action: Mouse moved to (688, 419)
Screenshot: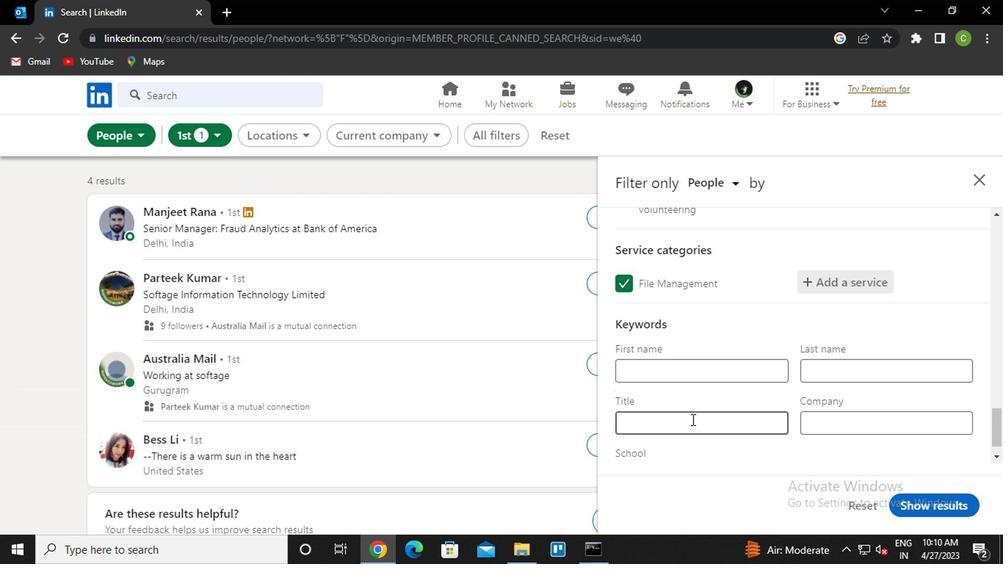
Action: Mouse pressed left at (688, 419)
Screenshot: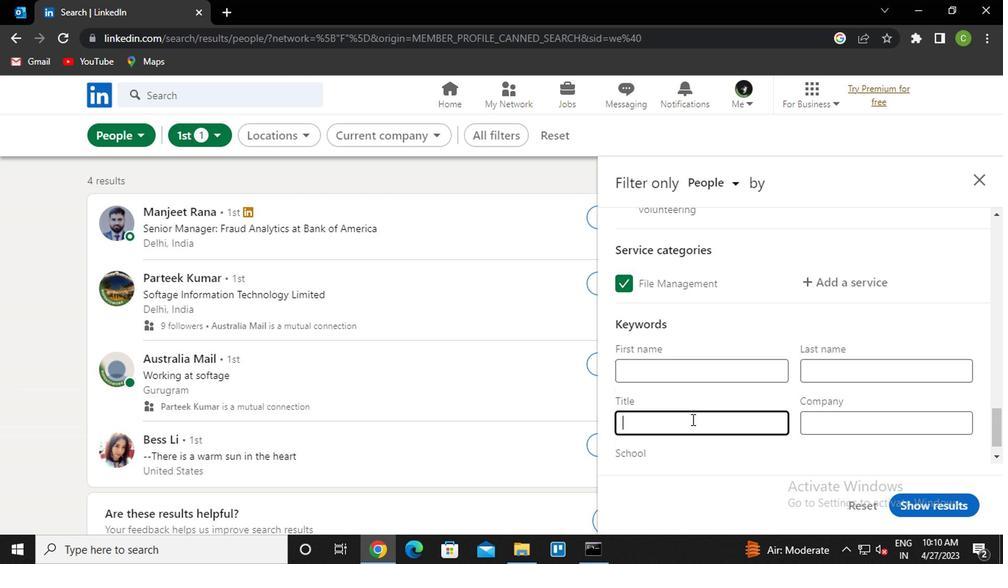 
Action: Key pressed <Key.caps_lock>b<Key.caps_lock>rand<Key.space><Key.caps_lock>s<Key.caps_lock>trategist
Screenshot: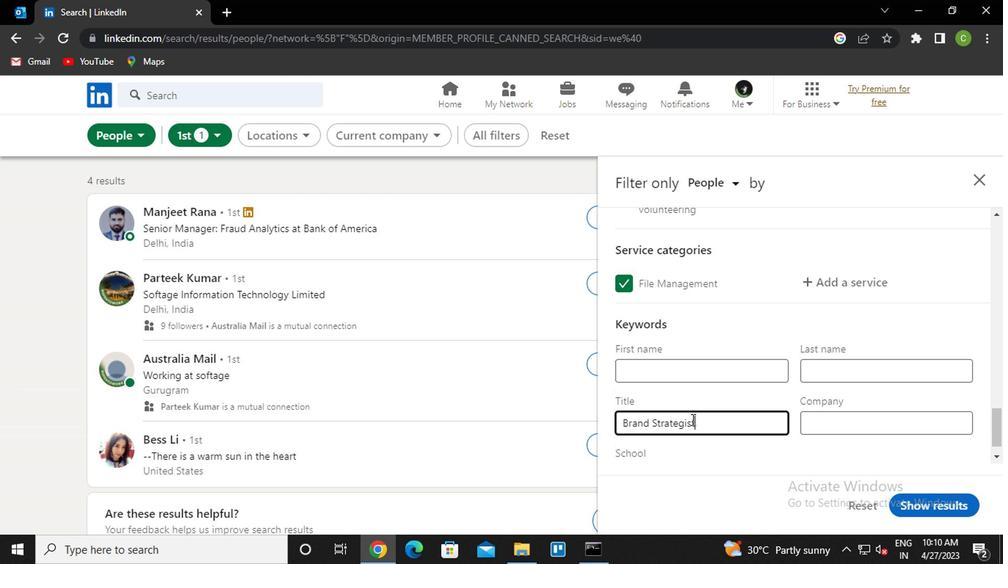 
Action: Mouse moved to (928, 517)
Screenshot: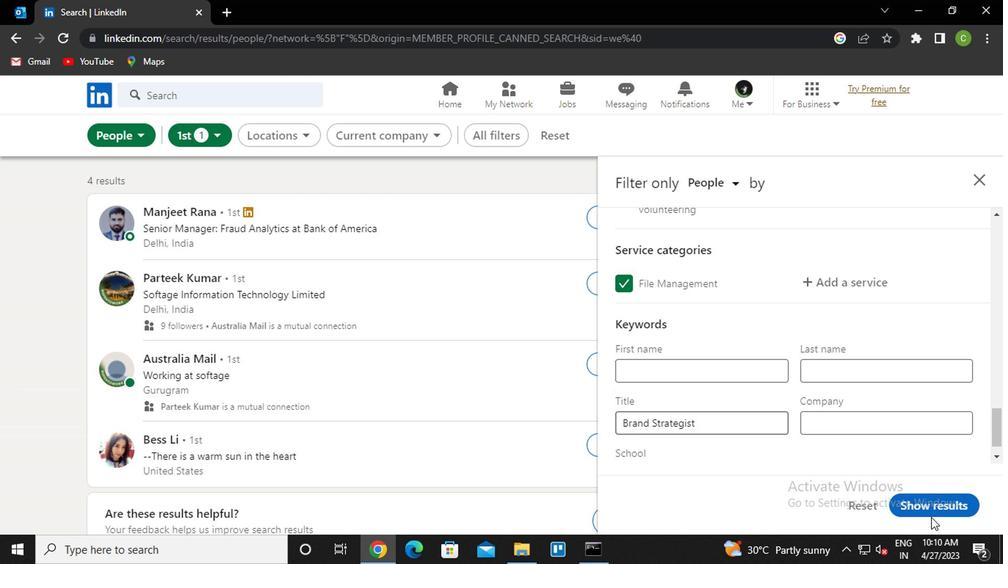 
Action: Mouse pressed left at (928, 517)
Screenshot: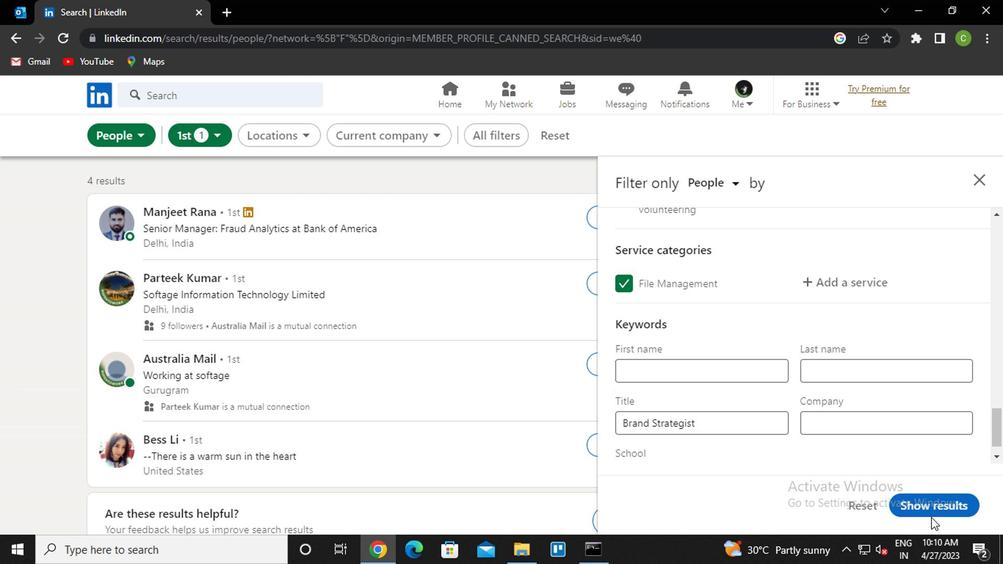 
Action: Mouse moved to (928, 514)
Screenshot: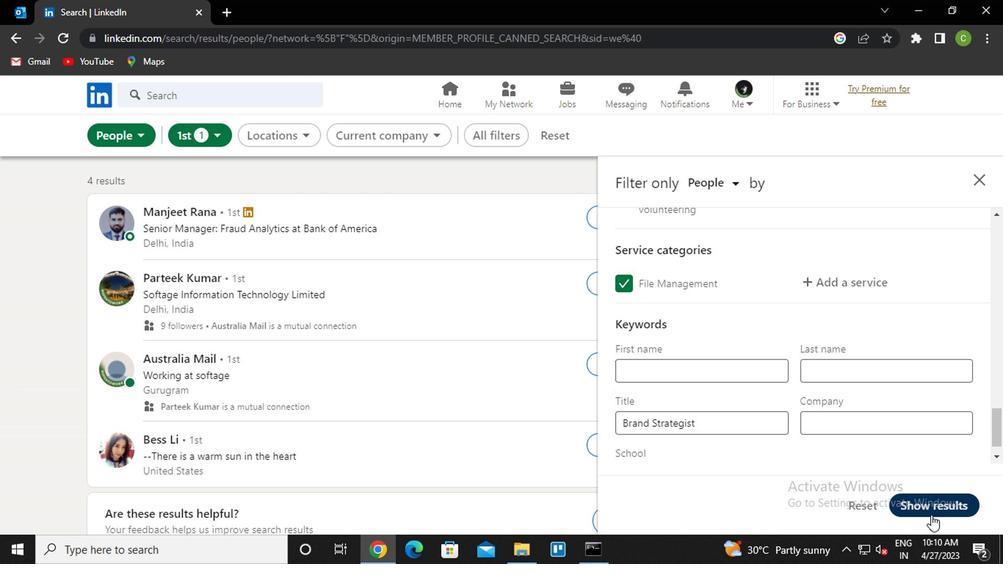 
Action: Mouse pressed left at (928, 514)
Screenshot: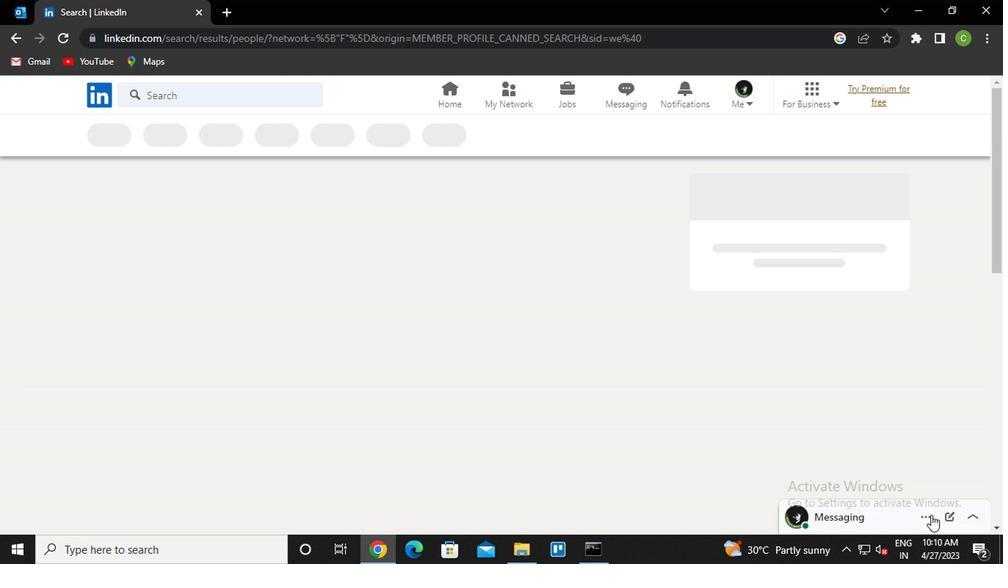 
Action: Mouse moved to (583, 427)
Screenshot: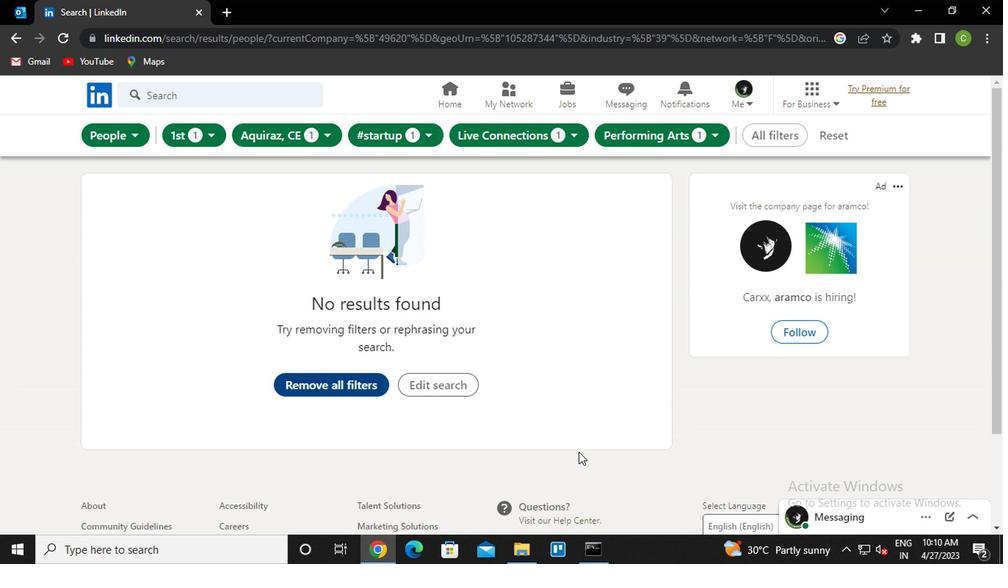 
Action: Key pressed <Key.f8>
Screenshot: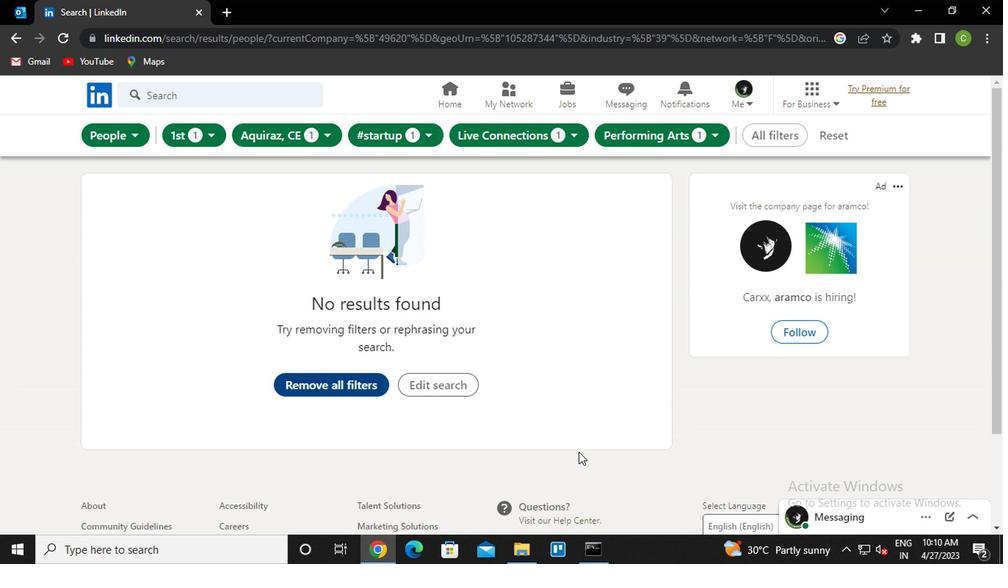 
